 Task: Look for space in Tayabas, Philippines from 6th September, 2023 to 15th September, 2023 for 6 adults in price range Rs.8000 to Rs.12000. Place can be entire place or private room with 6 bedrooms having 6 beds and 6 bathrooms. Property type can be house, flat, guest house. Amenities needed are: wifi, TV, free parkinig on premises, gym, breakfast. Booking option can be shelf check-in. Required host language is English.
Action: Mouse moved to (450, 110)
Screenshot: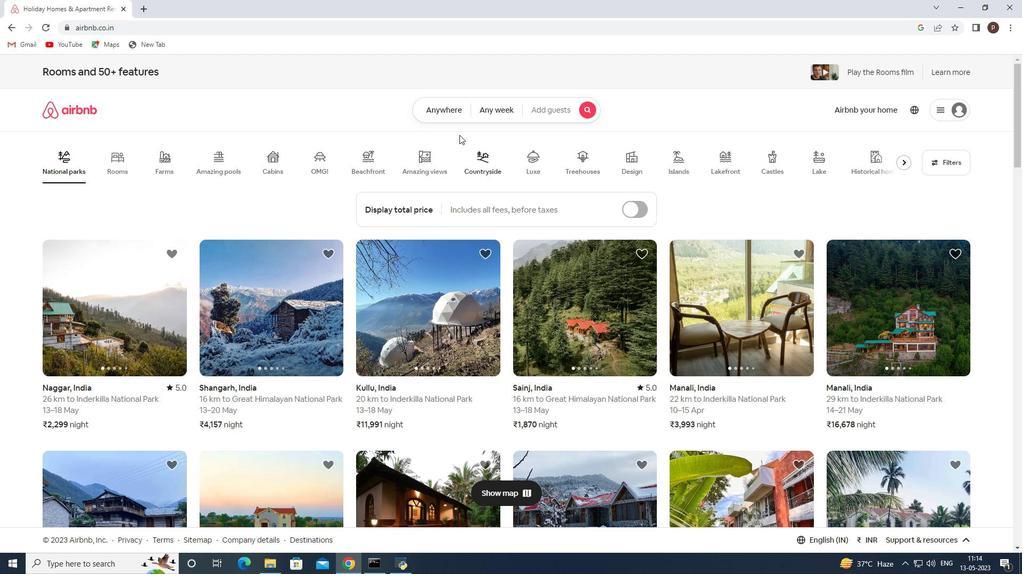 
Action: Mouse pressed left at (450, 110)
Screenshot: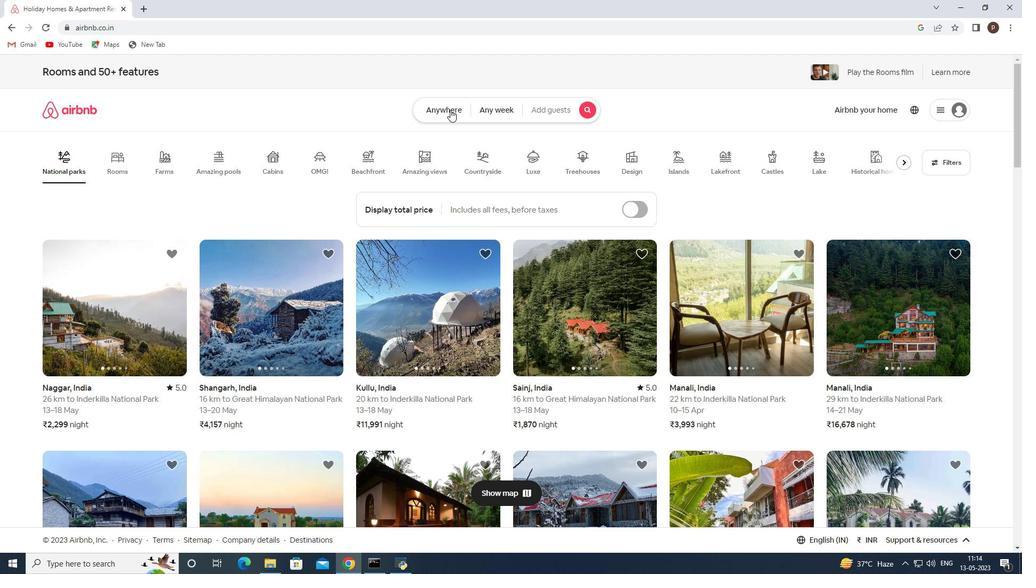 
Action: Mouse moved to (316, 151)
Screenshot: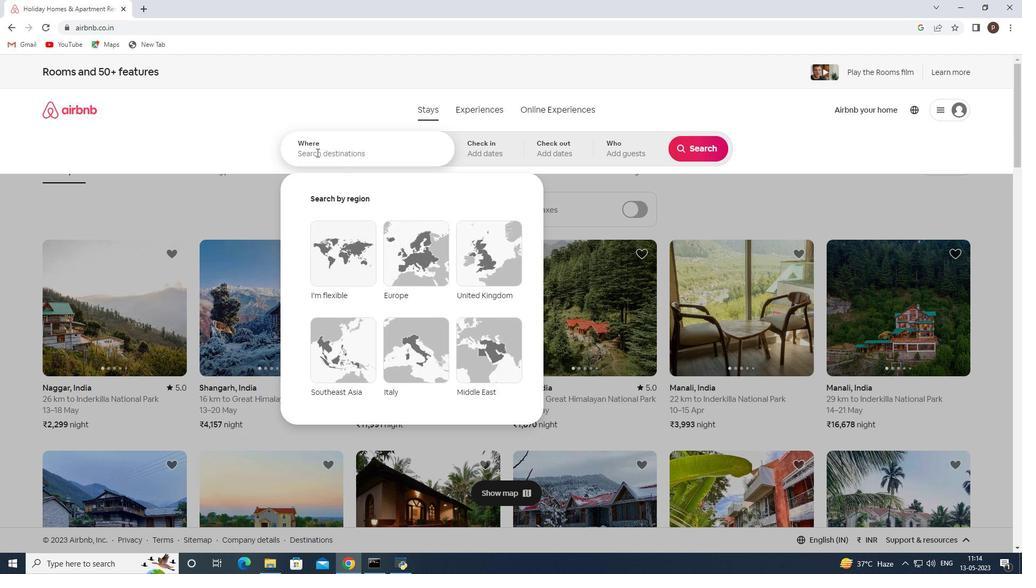 
Action: Mouse pressed left at (316, 151)
Screenshot: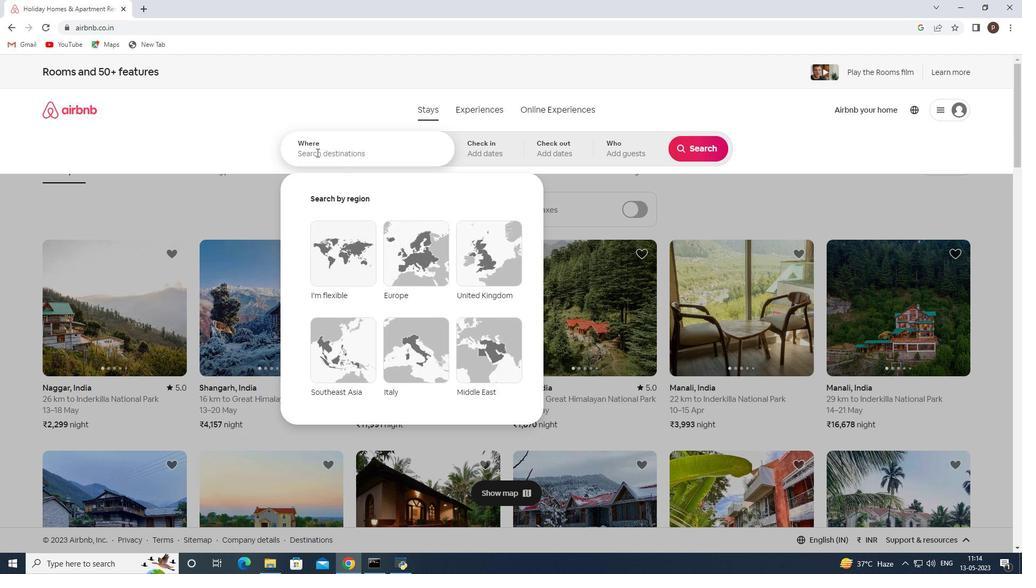 
Action: Key pressed <Key.caps_lock>T<Key.caps_lock>ayabas,<Key.space><Key.caps_lock>P<Key.caps_lock>hilippines<Key.enter>
Screenshot: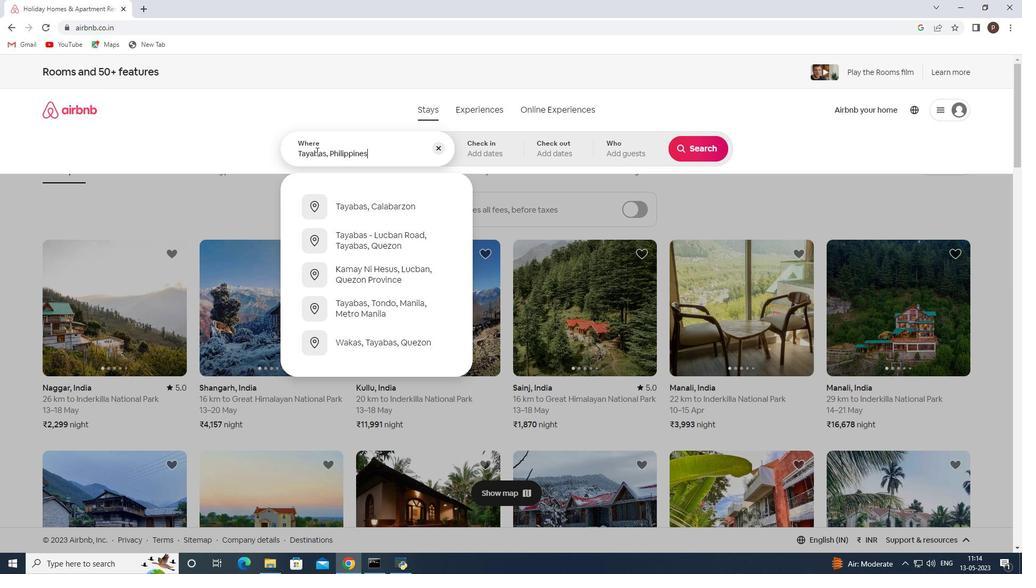 
Action: Mouse moved to (694, 231)
Screenshot: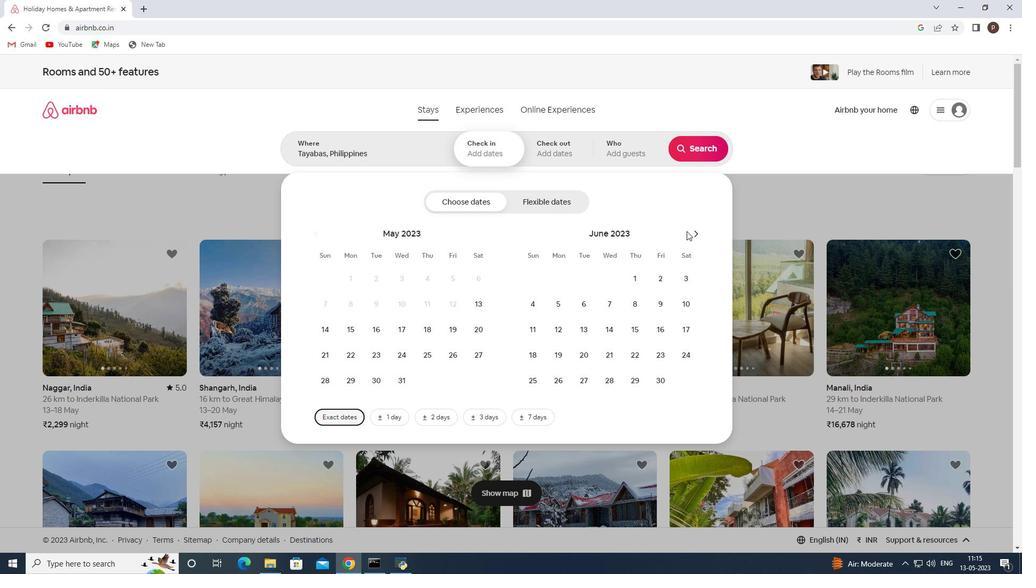 
Action: Mouse pressed left at (694, 231)
Screenshot: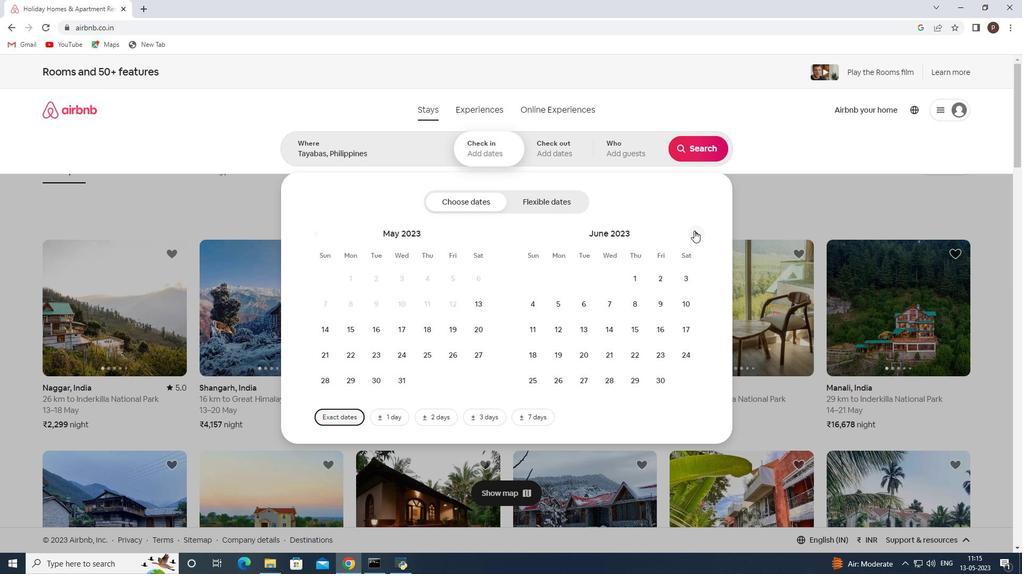 
Action: Mouse pressed left at (694, 231)
Screenshot: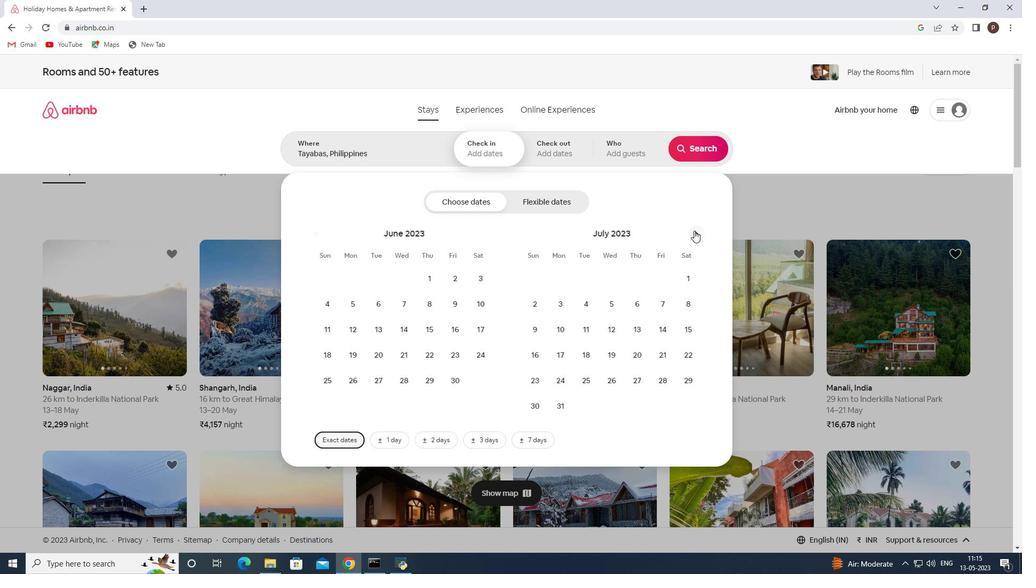 
Action: Mouse pressed left at (694, 231)
Screenshot: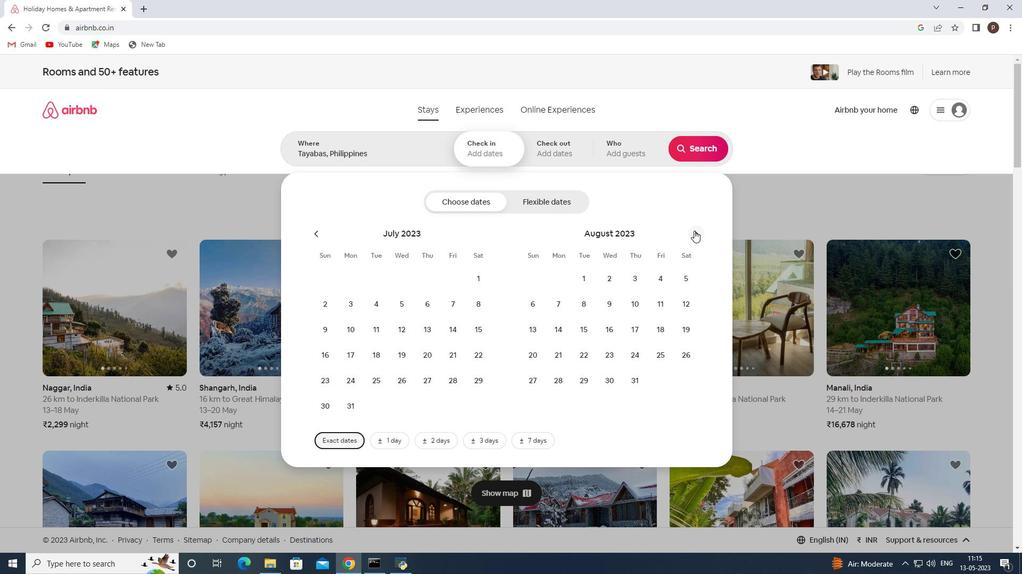 
Action: Mouse moved to (611, 307)
Screenshot: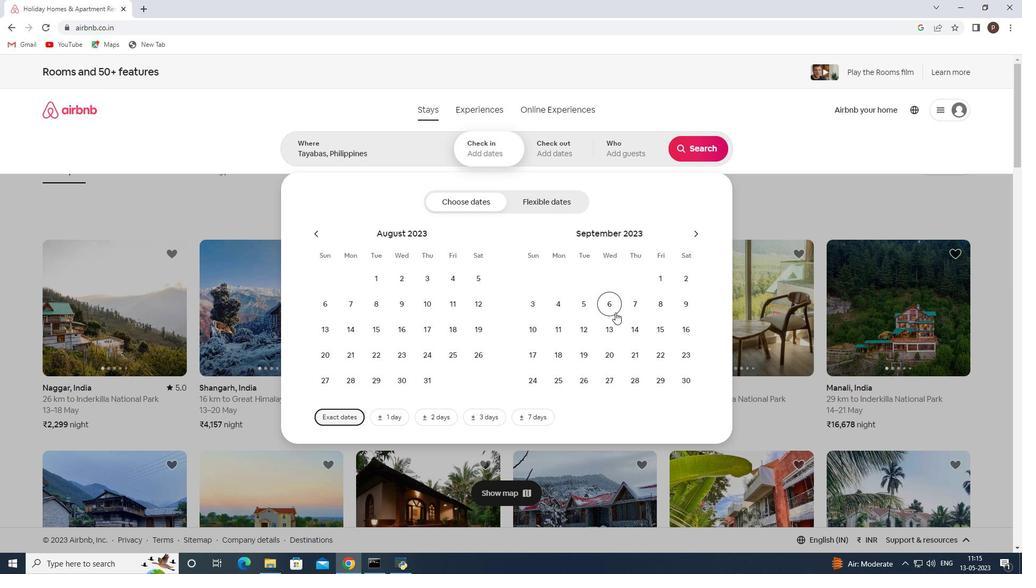 
Action: Mouse pressed left at (611, 307)
Screenshot: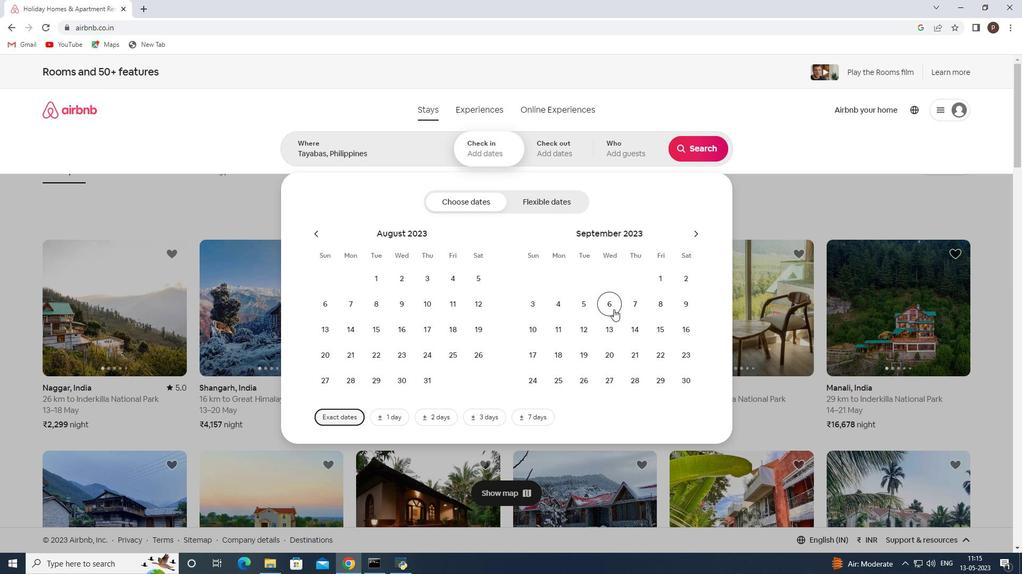 
Action: Mouse moved to (652, 324)
Screenshot: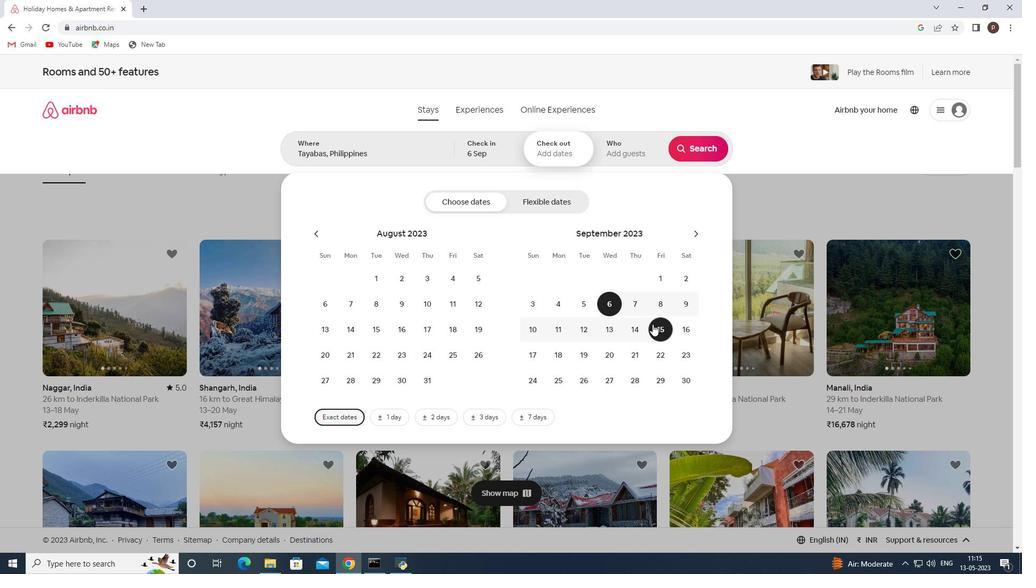 
Action: Mouse pressed left at (652, 324)
Screenshot: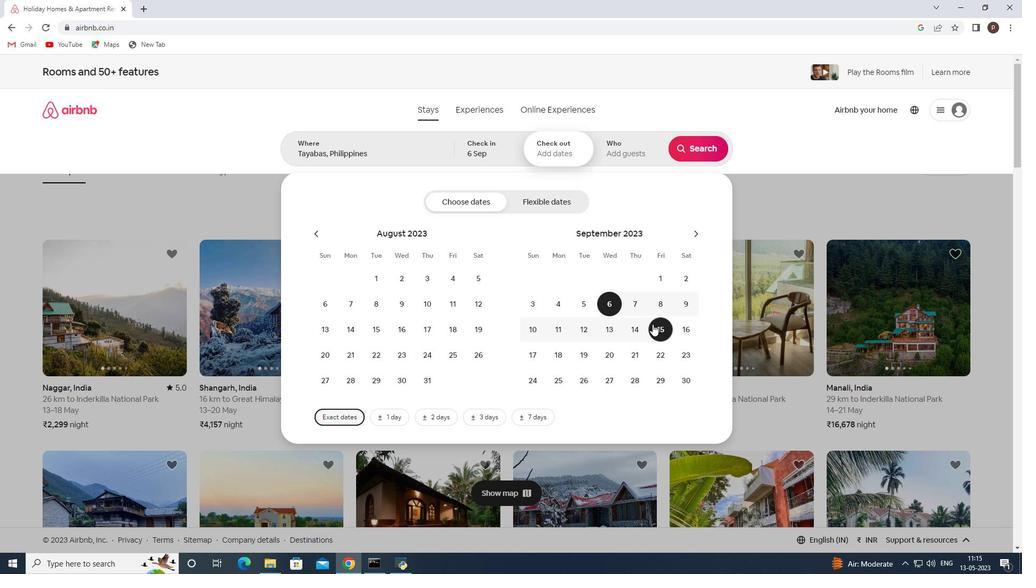 
Action: Mouse moved to (617, 141)
Screenshot: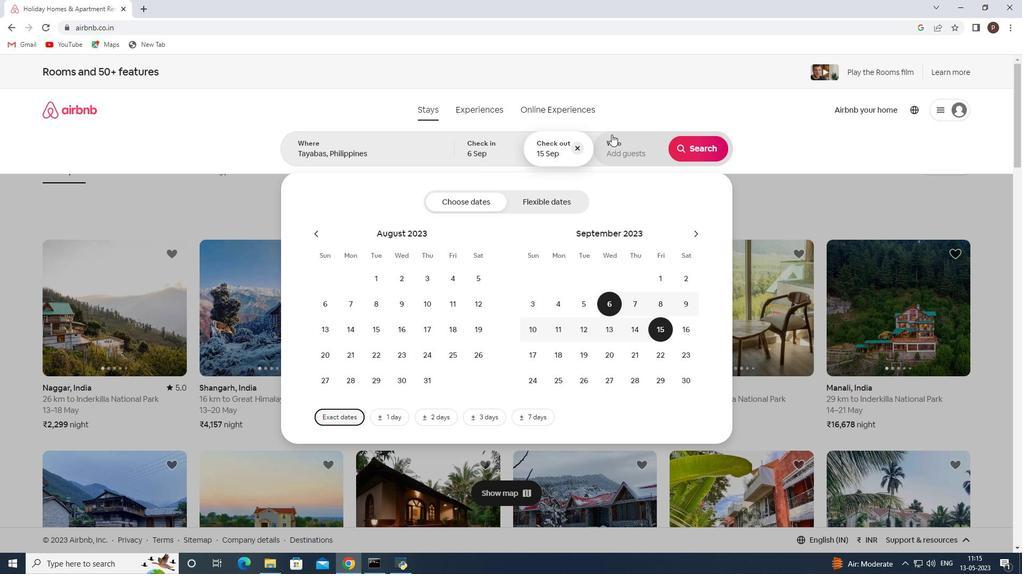 
Action: Mouse pressed left at (617, 141)
Screenshot: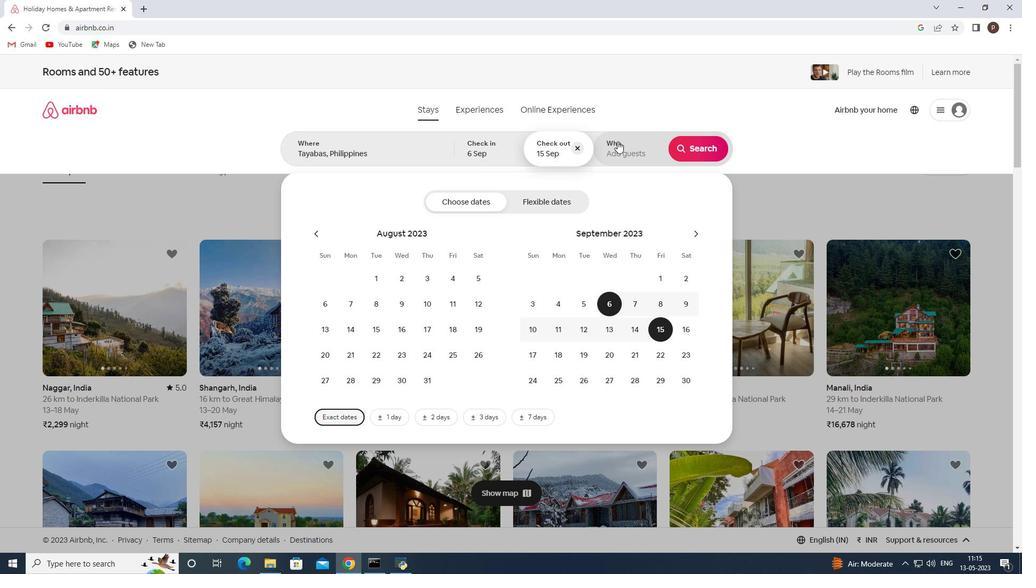 
Action: Mouse moved to (707, 209)
Screenshot: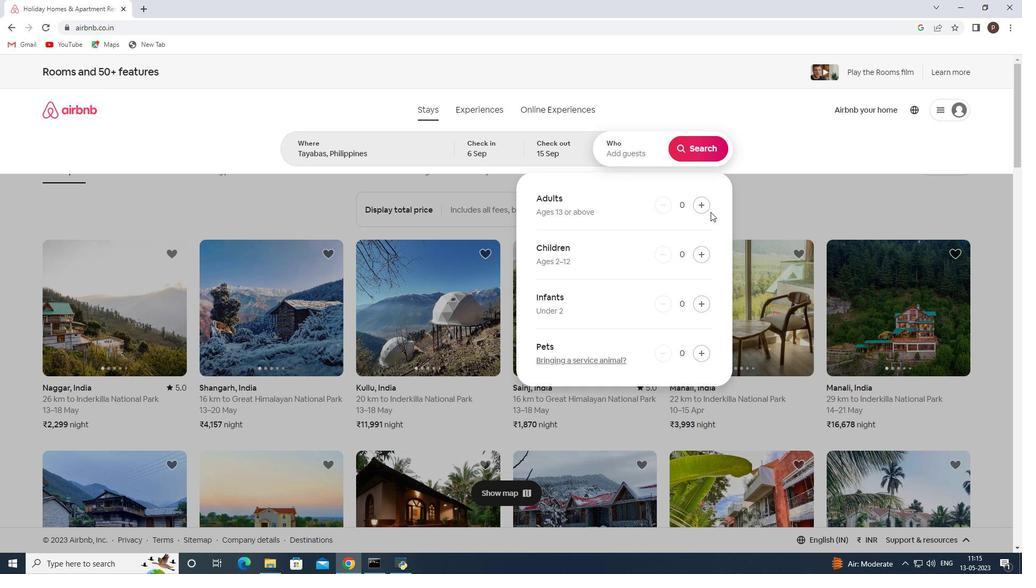 
Action: Mouse pressed left at (707, 209)
Screenshot: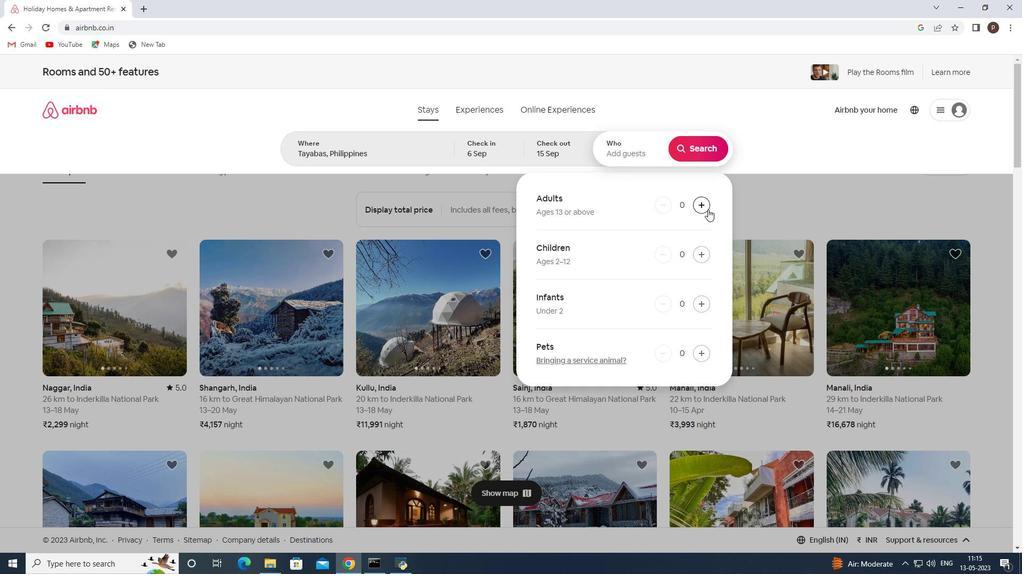 
Action: Mouse pressed left at (707, 209)
Screenshot: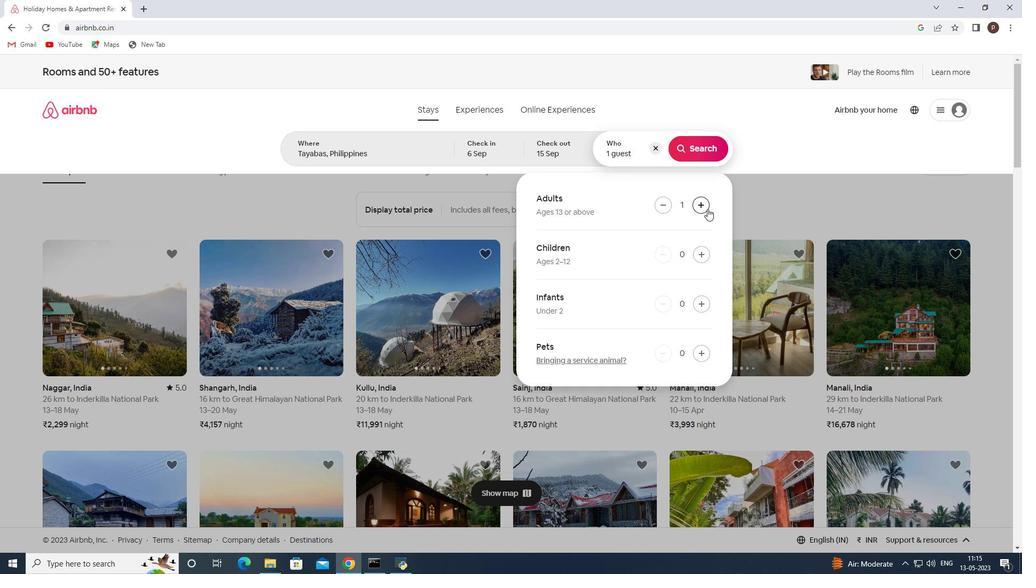 
Action: Mouse pressed left at (707, 209)
Screenshot: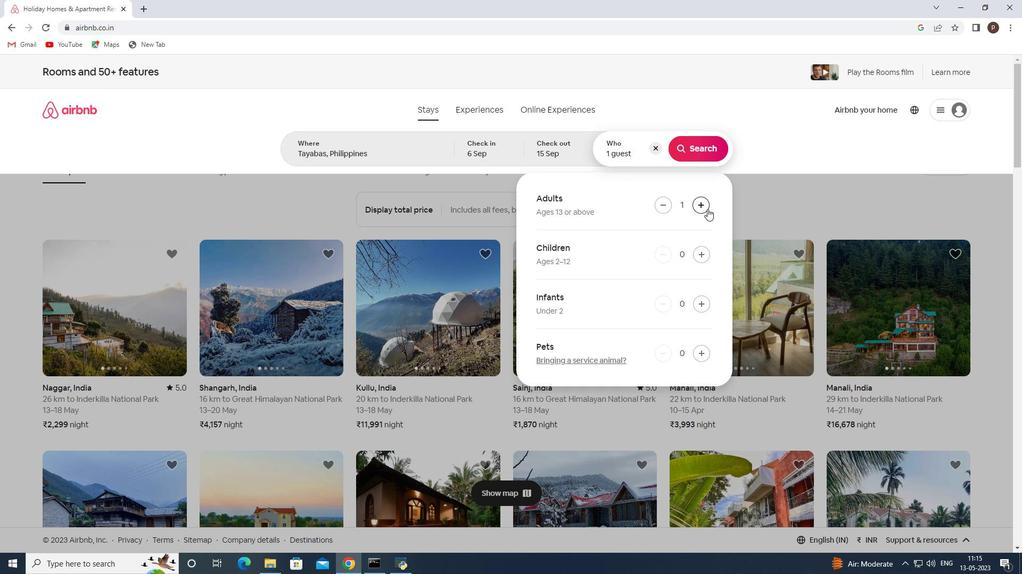 
Action: Mouse pressed left at (707, 209)
Screenshot: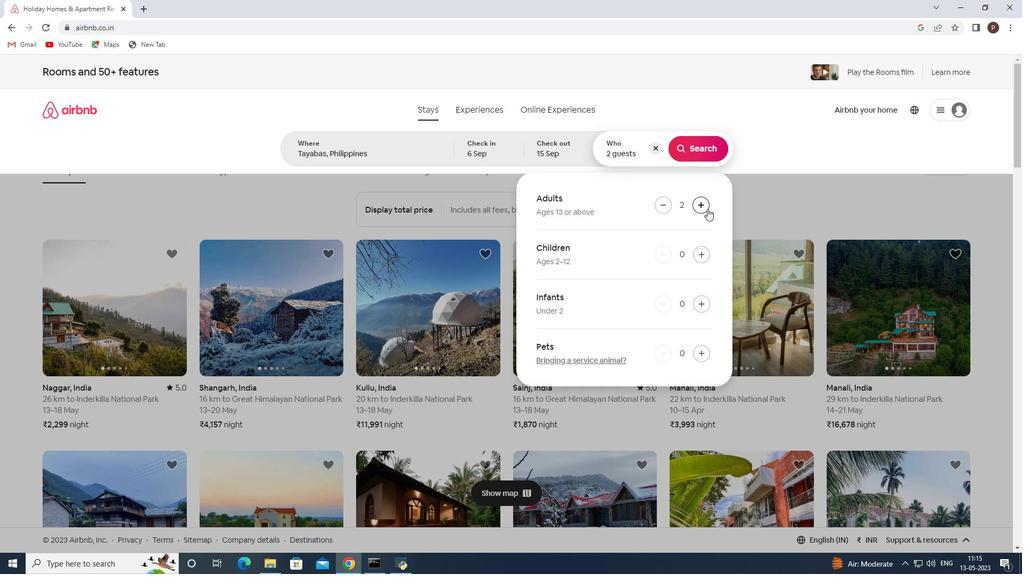 
Action: Mouse pressed left at (707, 209)
Screenshot: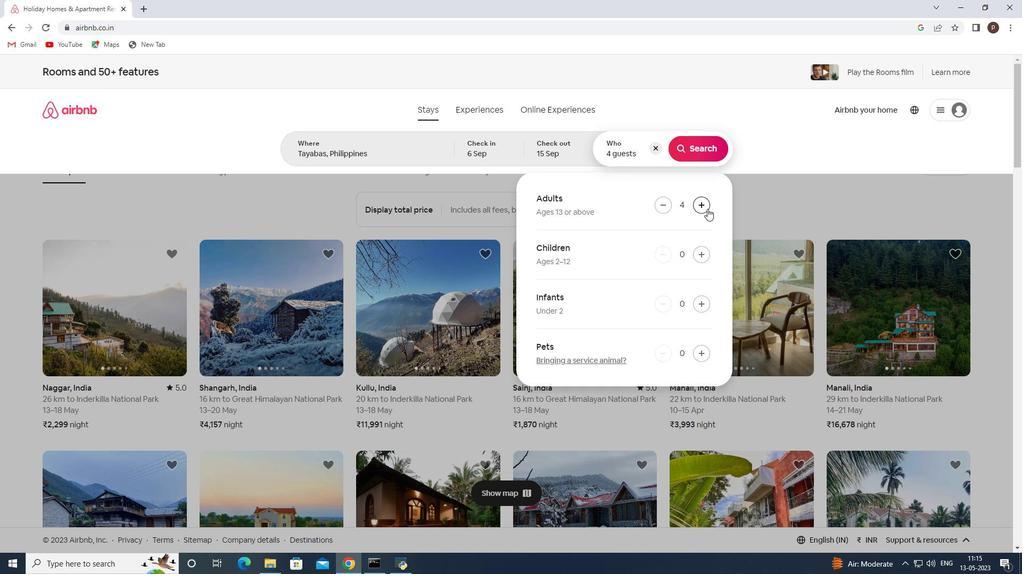 
Action: Mouse pressed left at (707, 209)
Screenshot: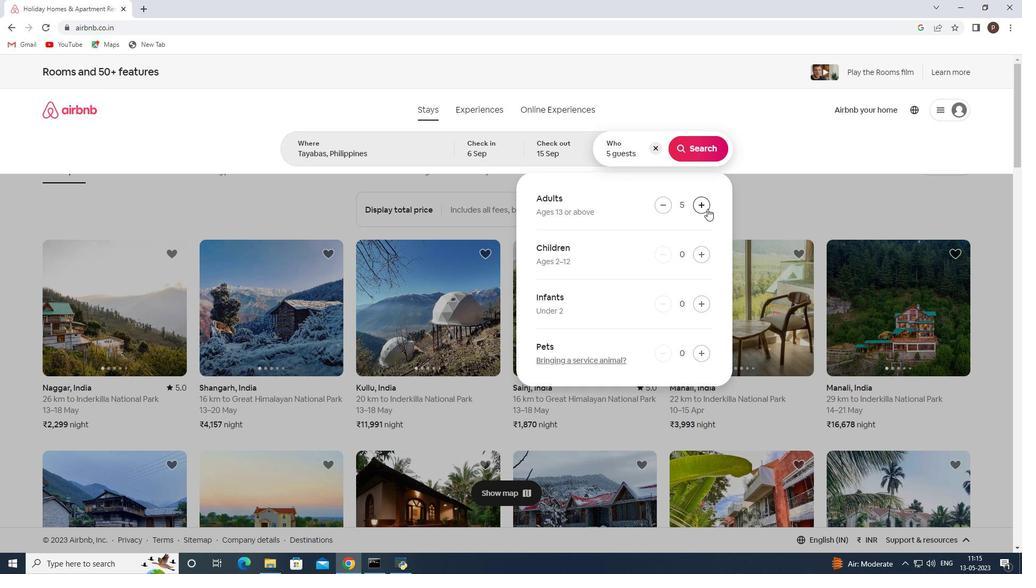 
Action: Mouse moved to (692, 156)
Screenshot: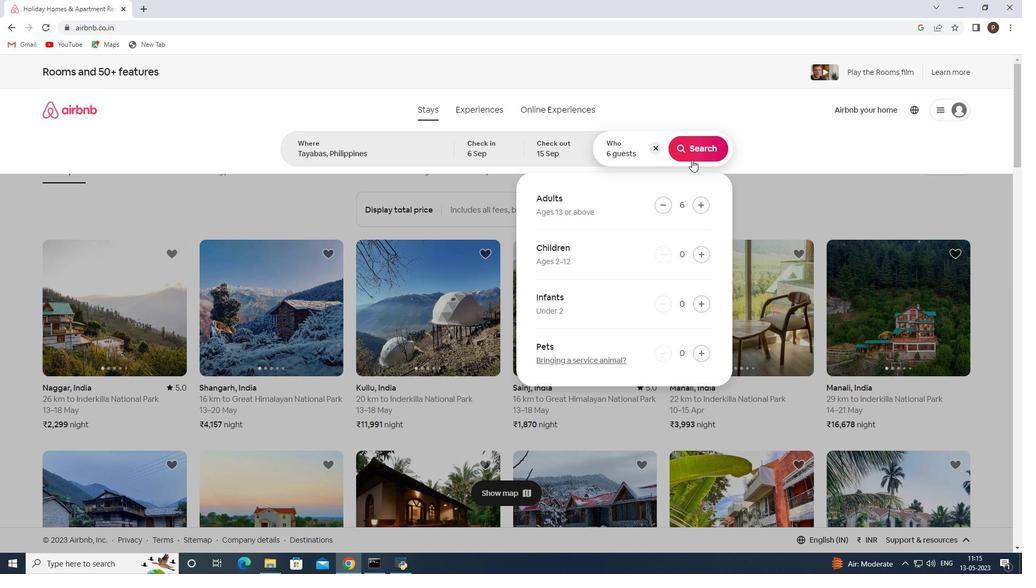 
Action: Mouse pressed left at (692, 156)
Screenshot: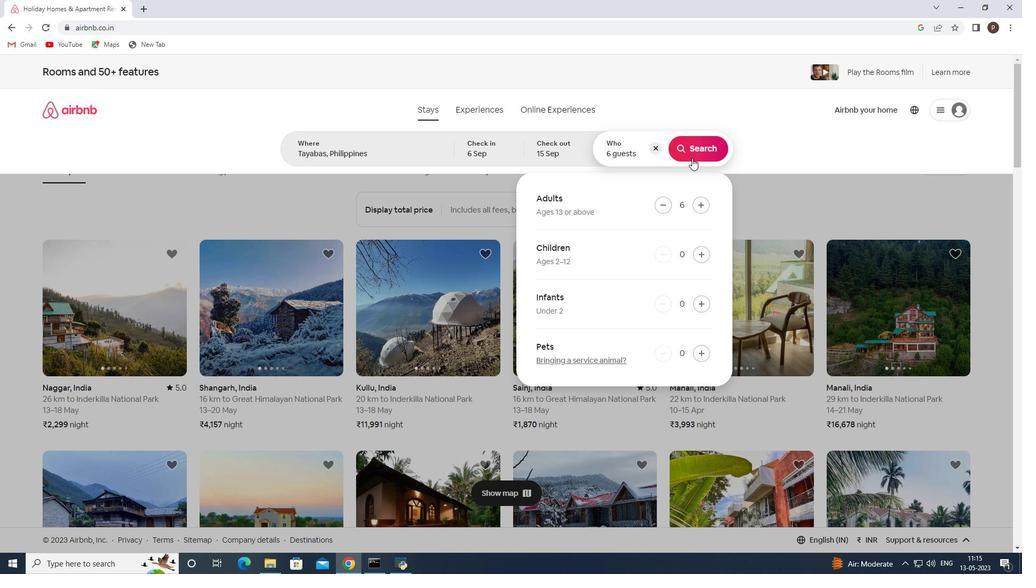 
Action: Mouse moved to (970, 122)
Screenshot: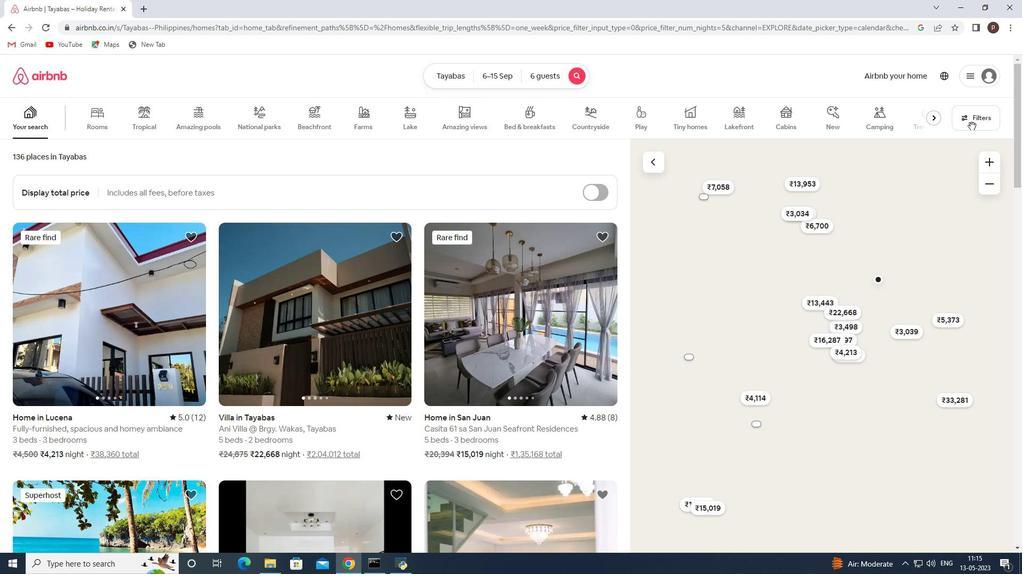 
Action: Mouse pressed left at (970, 122)
Screenshot: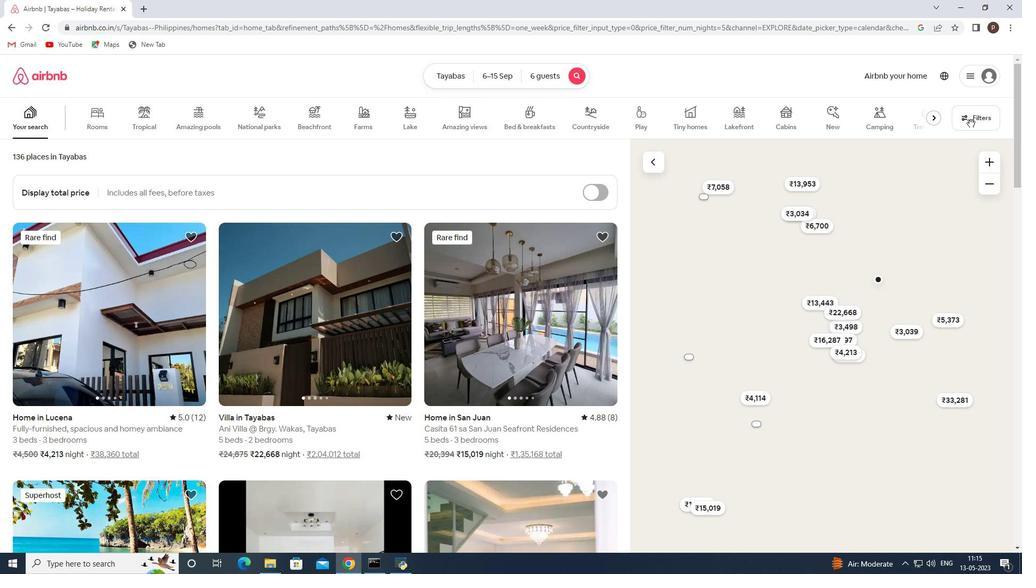 
Action: Mouse moved to (354, 382)
Screenshot: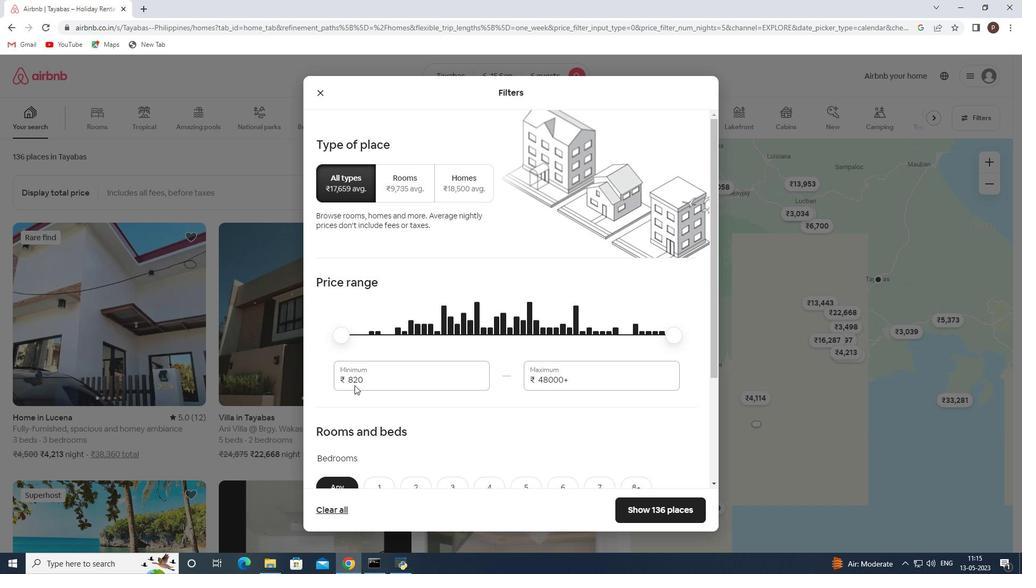 
Action: Mouse pressed left at (354, 382)
Screenshot: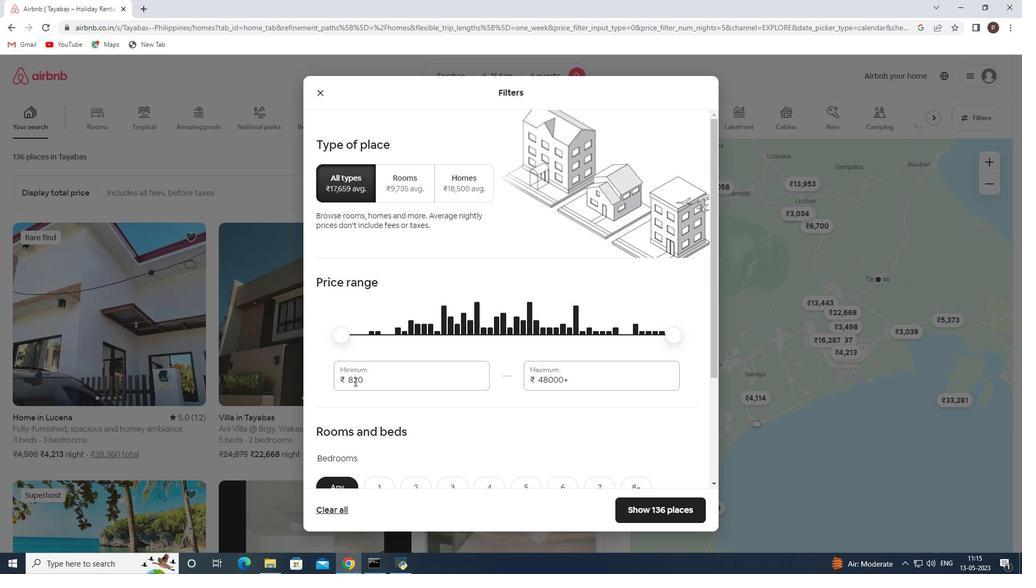 
Action: Mouse pressed left at (354, 382)
Screenshot: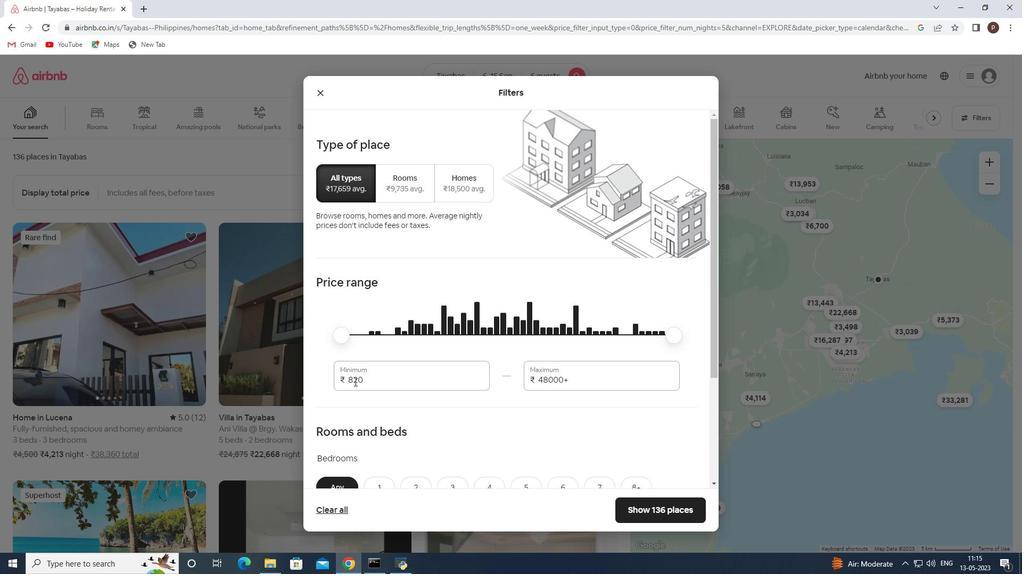 
Action: Key pressed 8000<Key.tab>12000
Screenshot: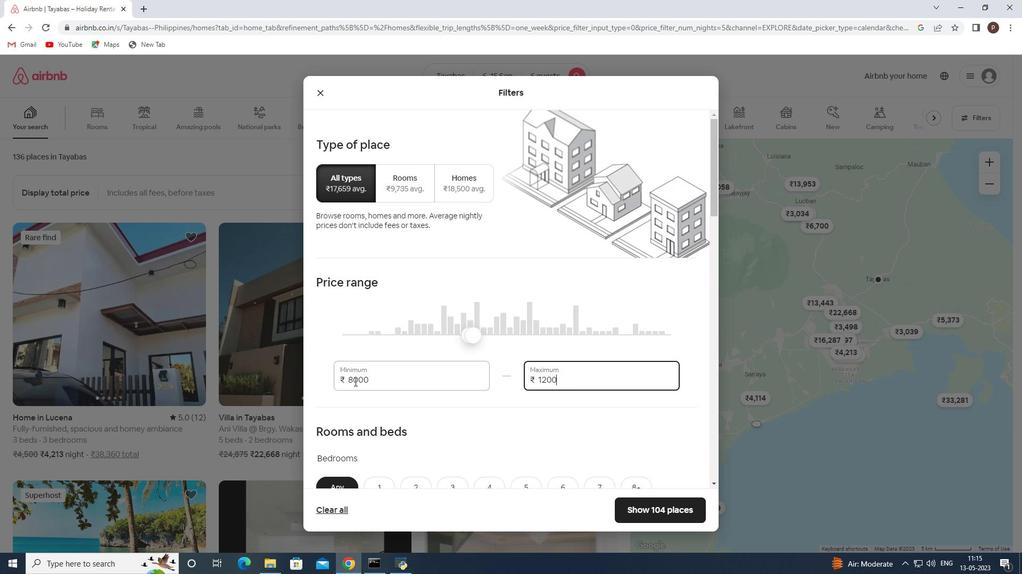 
Action: Mouse scrolled (354, 381) with delta (0, 0)
Screenshot: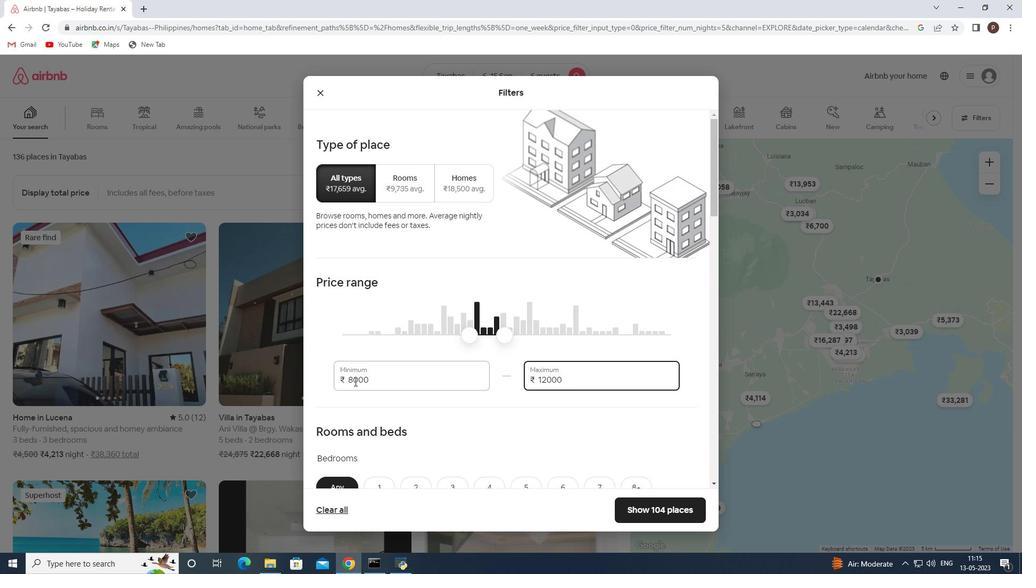 
Action: Mouse moved to (389, 362)
Screenshot: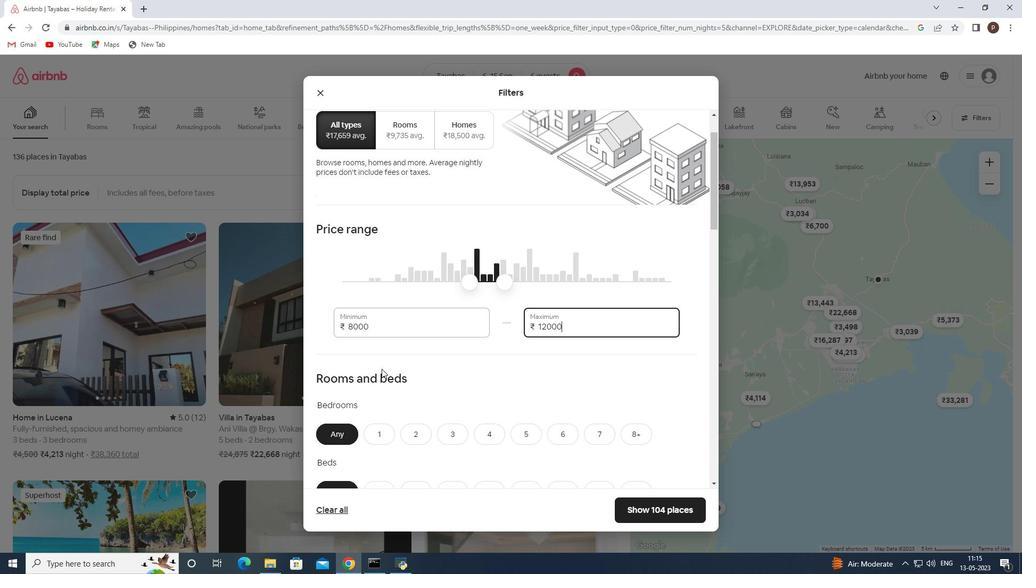 
Action: Mouse scrolled (389, 361) with delta (0, 0)
Screenshot: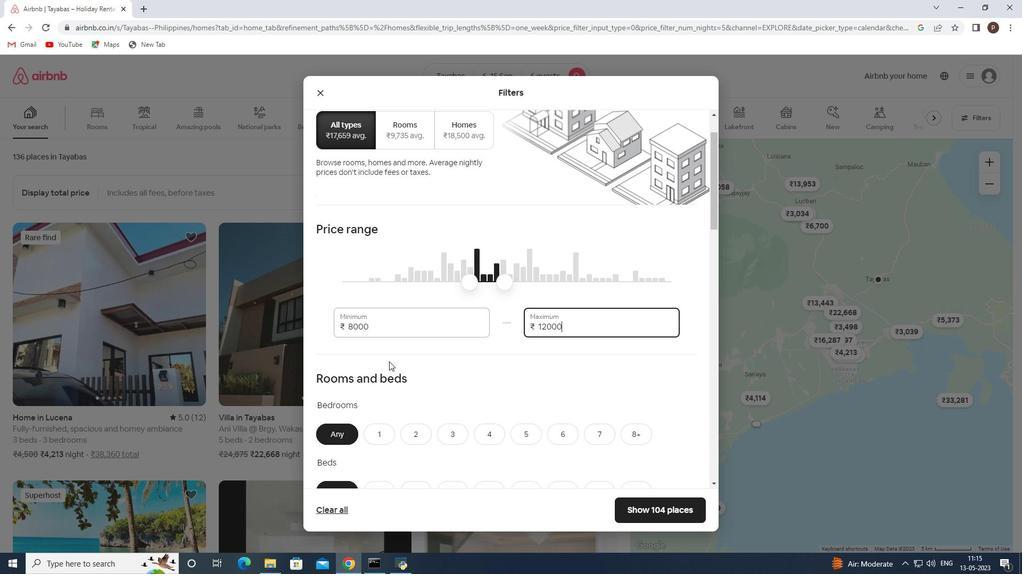 
Action: Mouse scrolled (389, 361) with delta (0, 0)
Screenshot: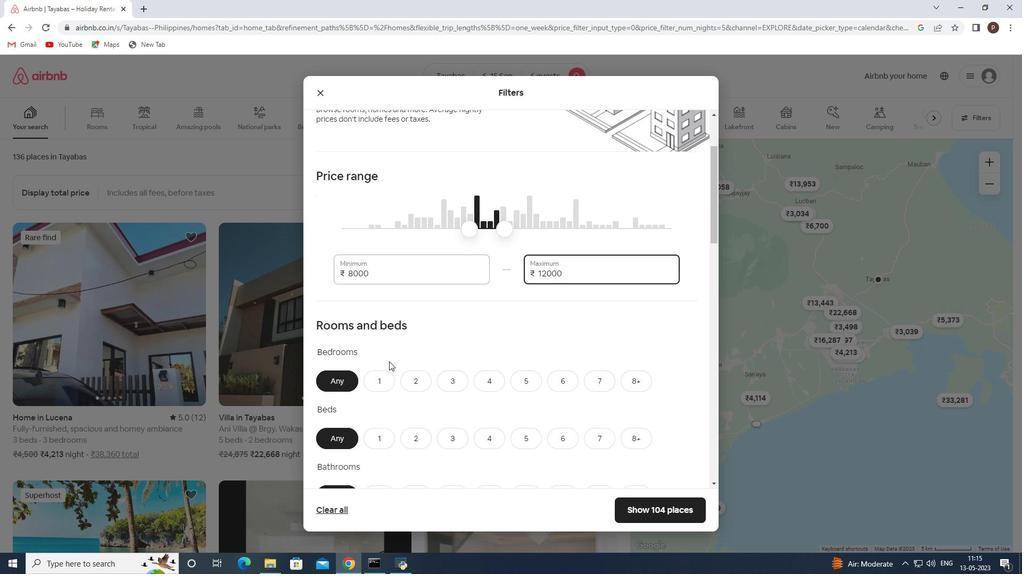 
Action: Mouse moved to (573, 329)
Screenshot: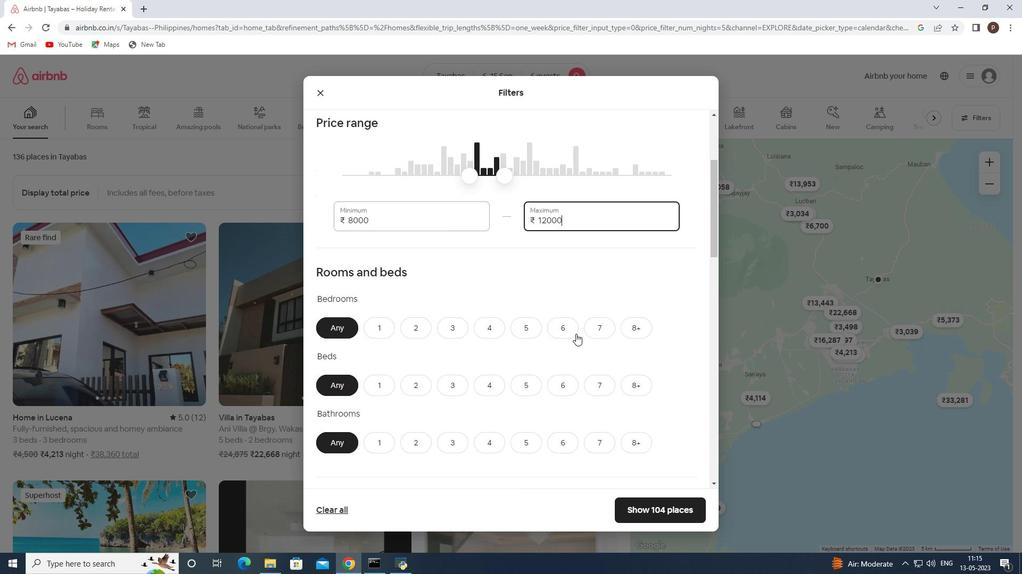 
Action: Mouse pressed left at (573, 329)
Screenshot: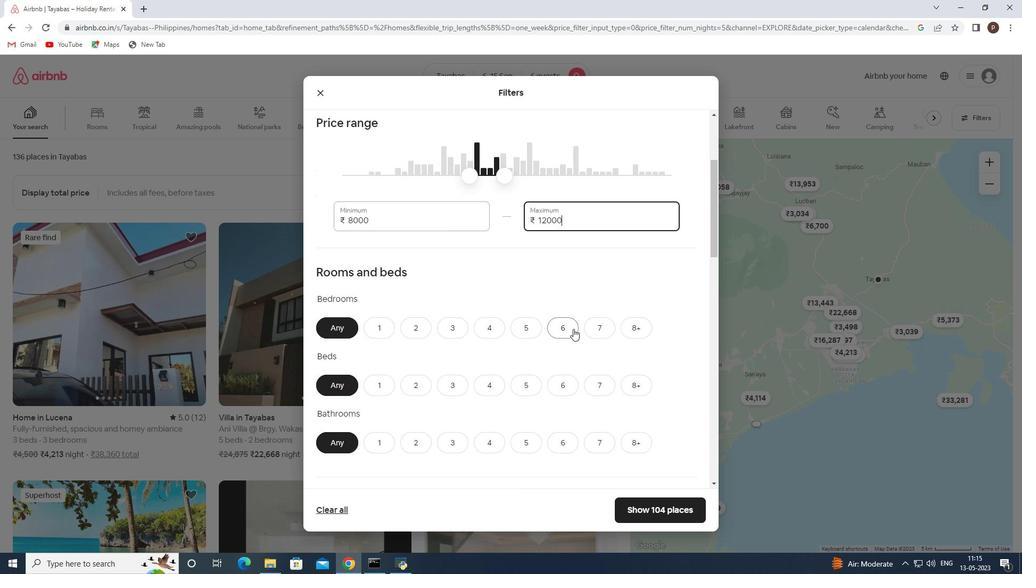 
Action: Mouse moved to (565, 383)
Screenshot: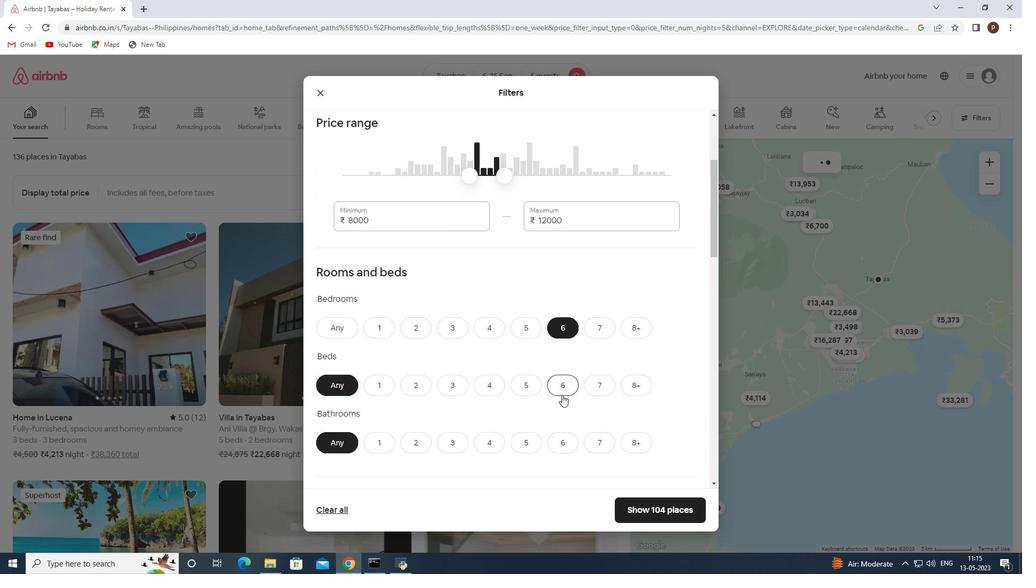 
Action: Mouse pressed left at (565, 383)
Screenshot: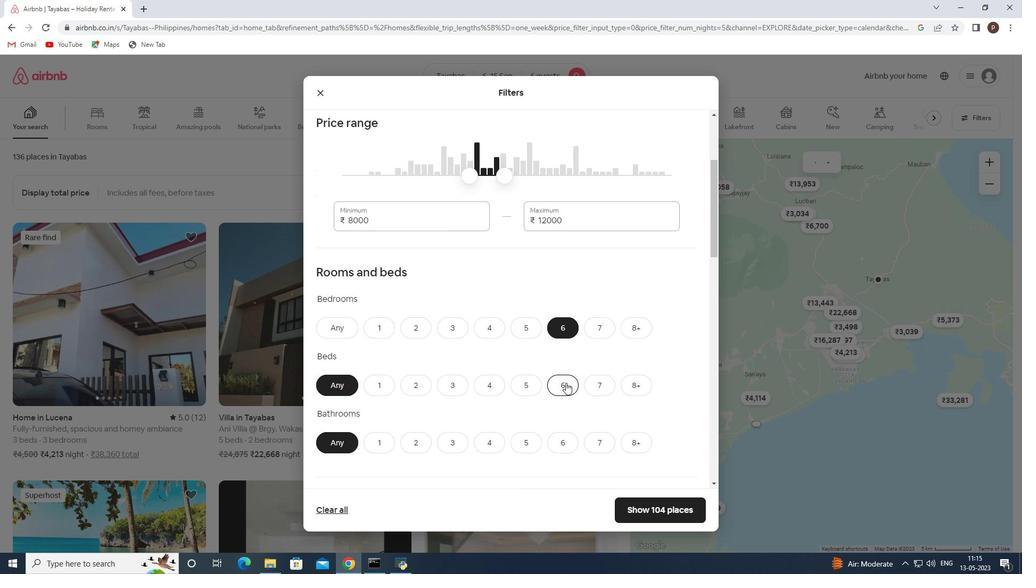 
Action: Mouse moved to (565, 438)
Screenshot: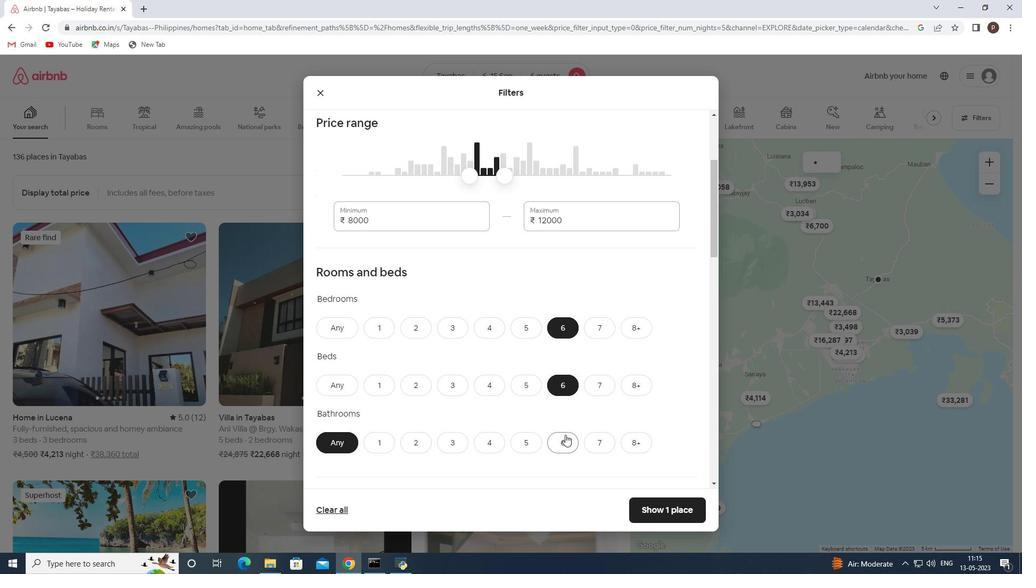 
Action: Mouse pressed left at (565, 438)
Screenshot: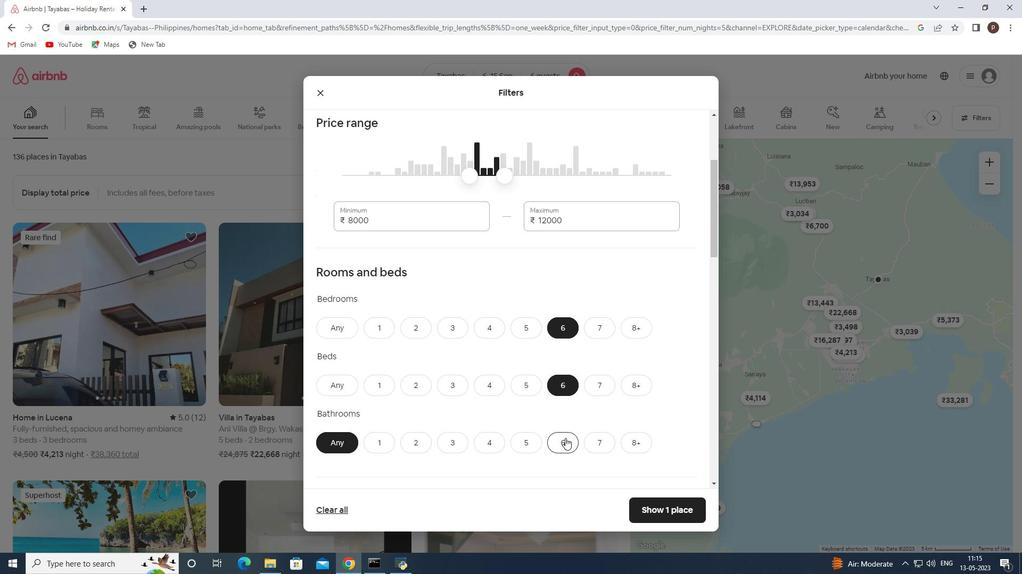 
Action: Mouse moved to (515, 408)
Screenshot: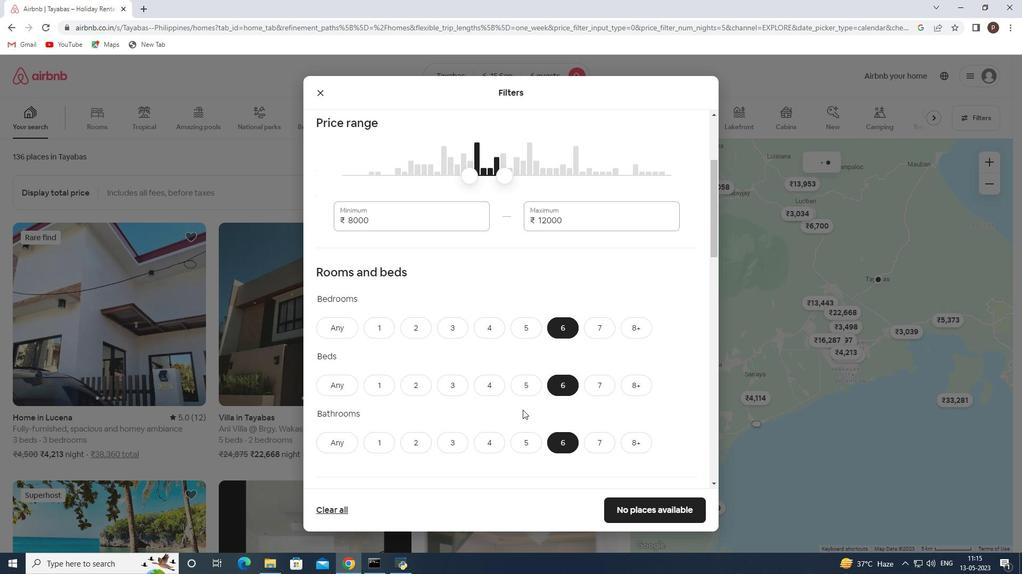 
Action: Mouse scrolled (515, 407) with delta (0, 0)
Screenshot: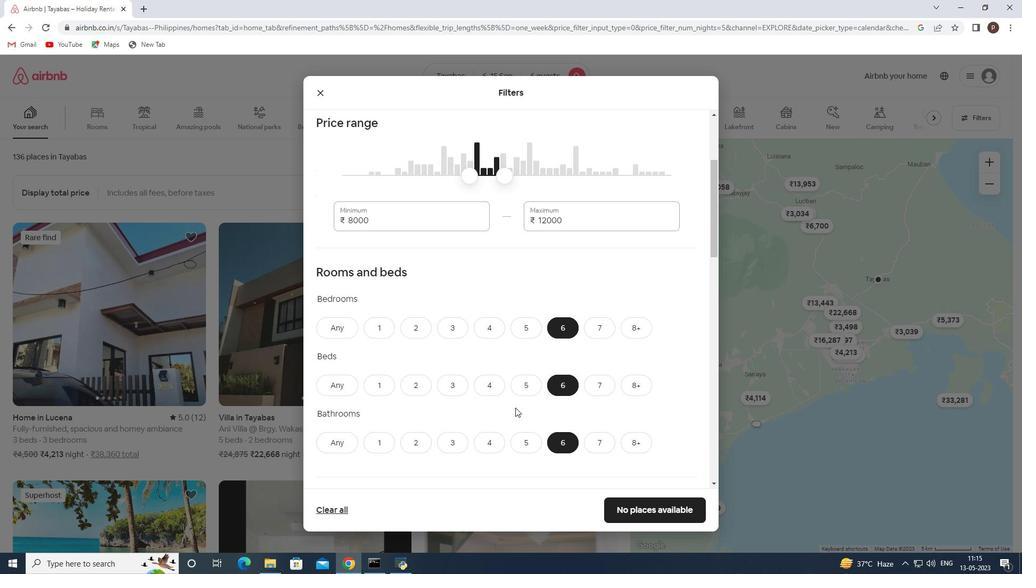 
Action: Mouse moved to (500, 401)
Screenshot: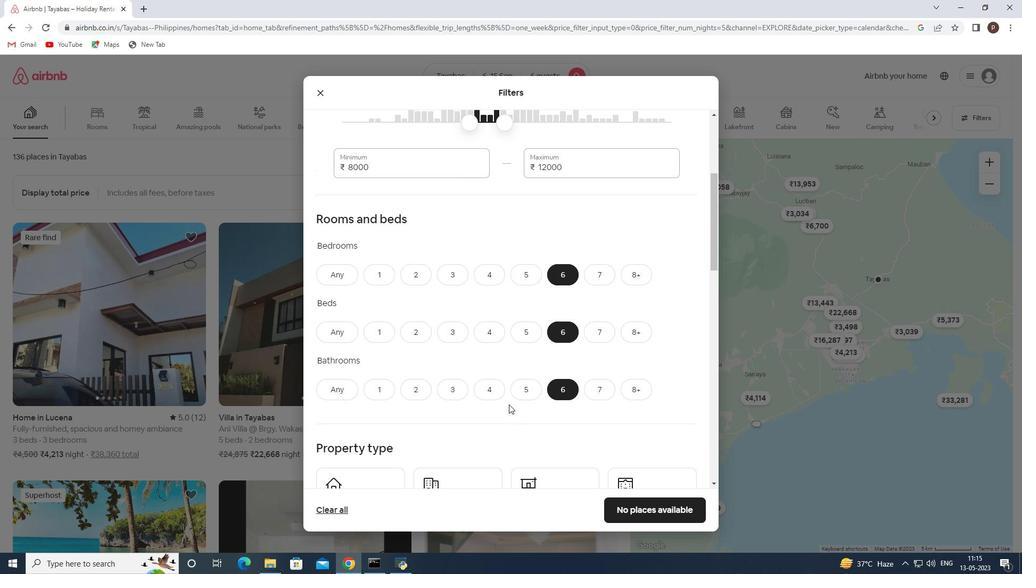 
Action: Mouse scrolled (500, 401) with delta (0, 0)
Screenshot: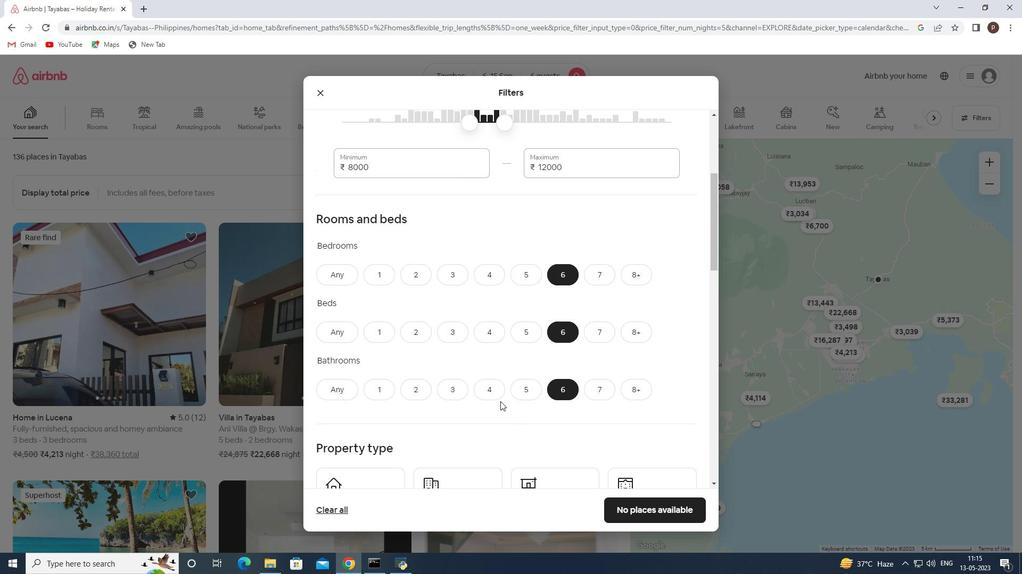 
Action: Mouse scrolled (500, 401) with delta (0, 0)
Screenshot: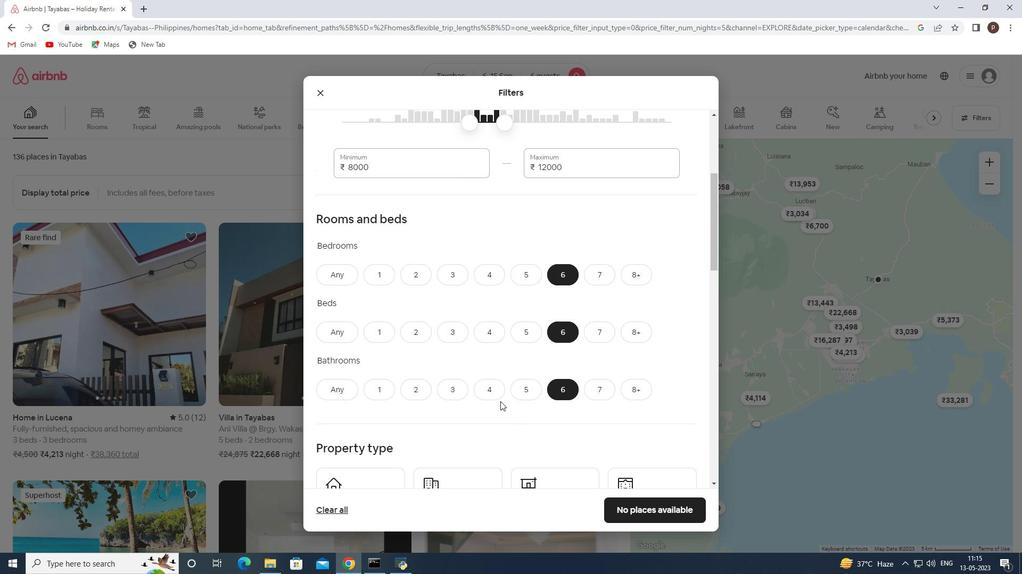 
Action: Mouse scrolled (500, 401) with delta (0, 0)
Screenshot: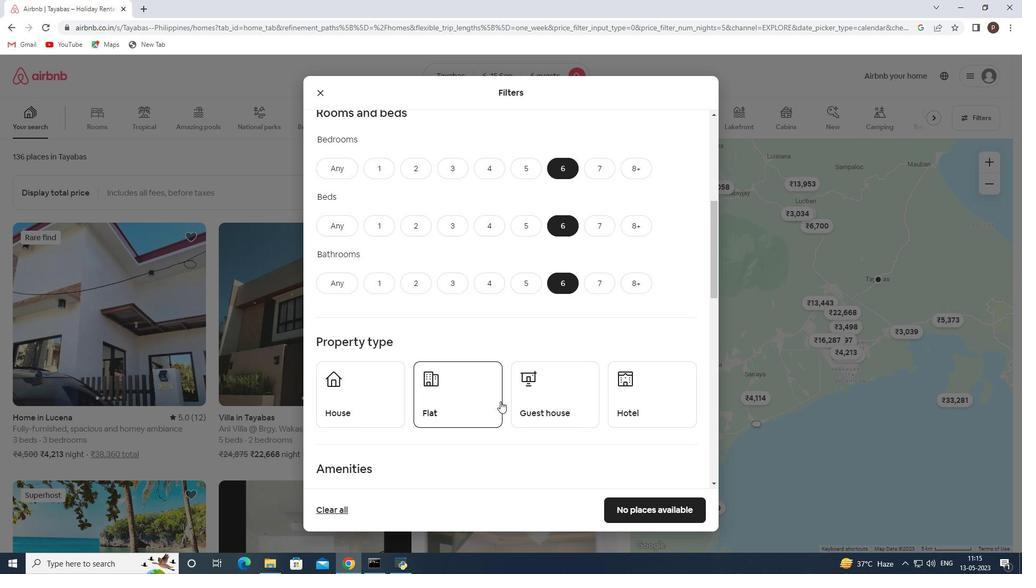 
Action: Mouse moved to (398, 346)
Screenshot: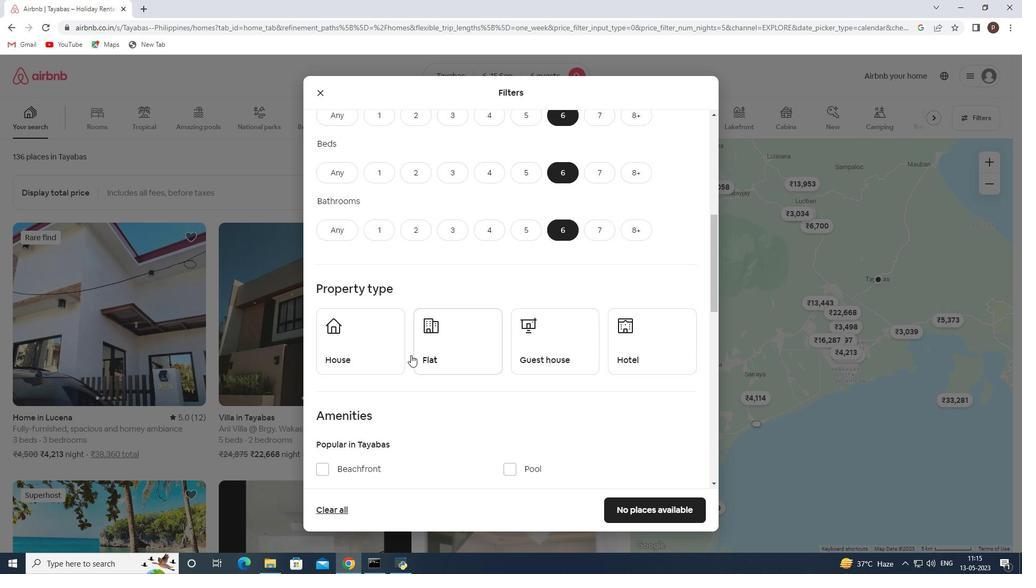
Action: Mouse pressed left at (398, 346)
Screenshot: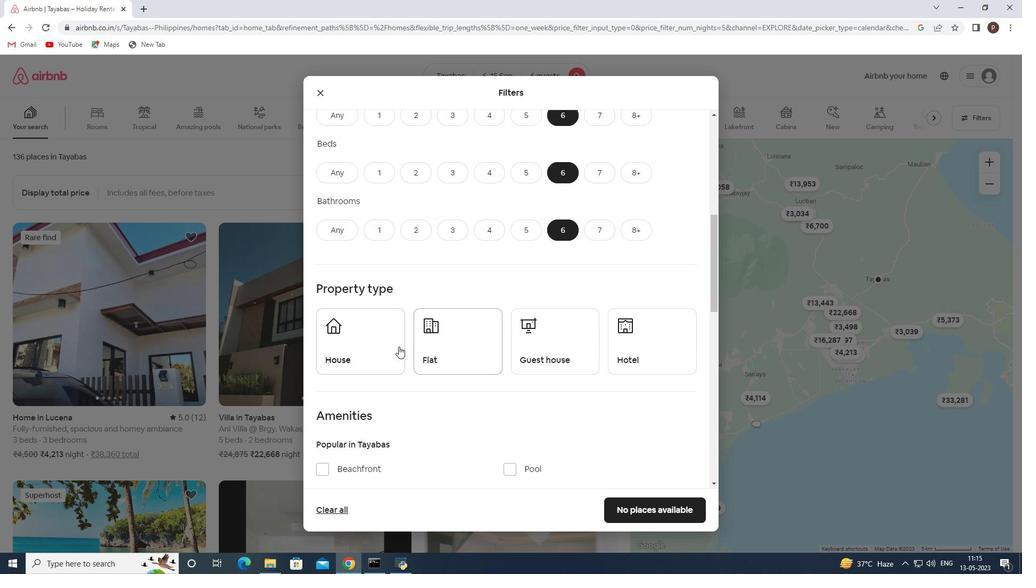 
Action: Mouse moved to (454, 350)
Screenshot: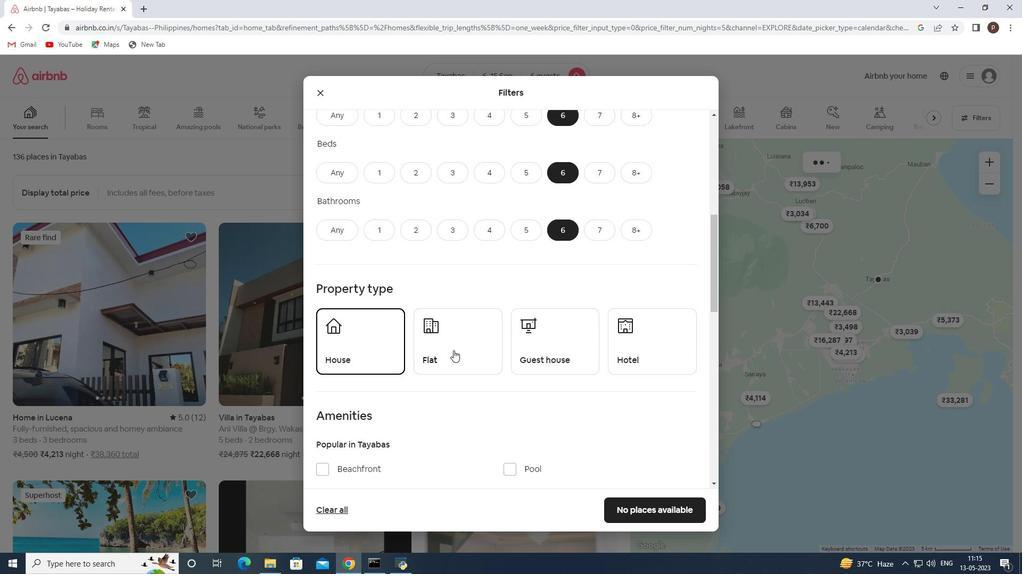 
Action: Mouse pressed left at (454, 350)
Screenshot: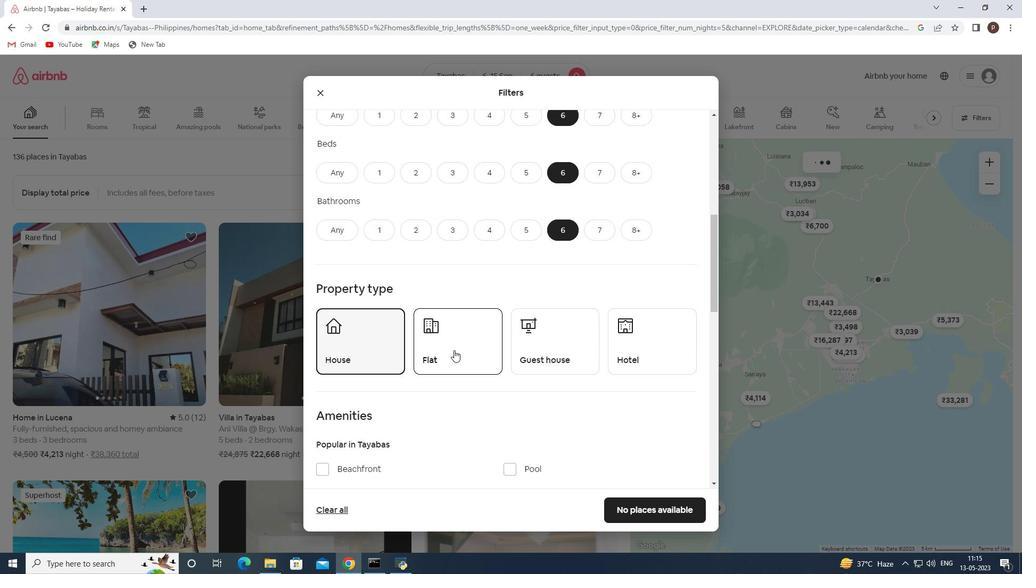 
Action: Mouse moved to (528, 355)
Screenshot: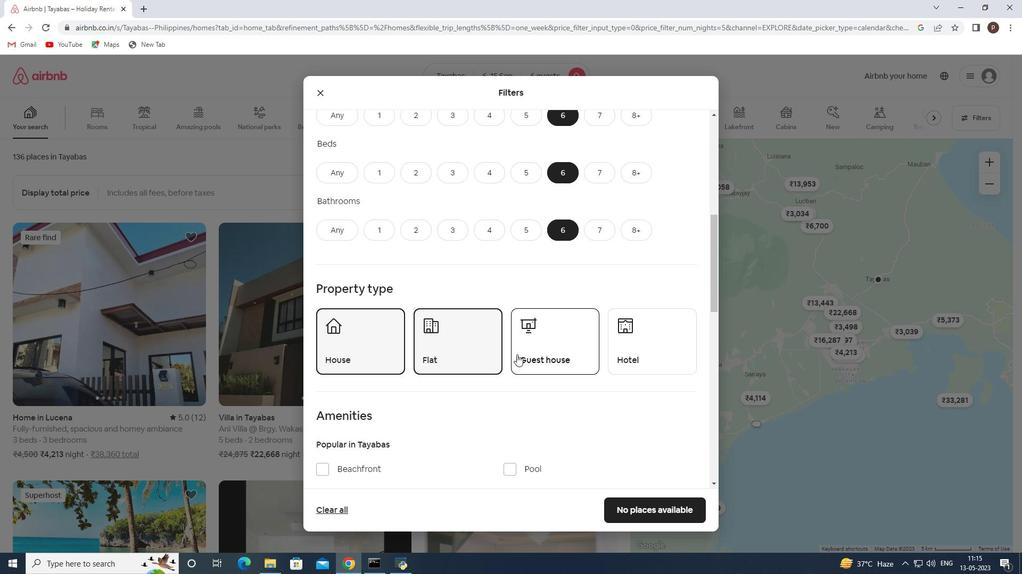 
Action: Mouse pressed left at (528, 355)
Screenshot: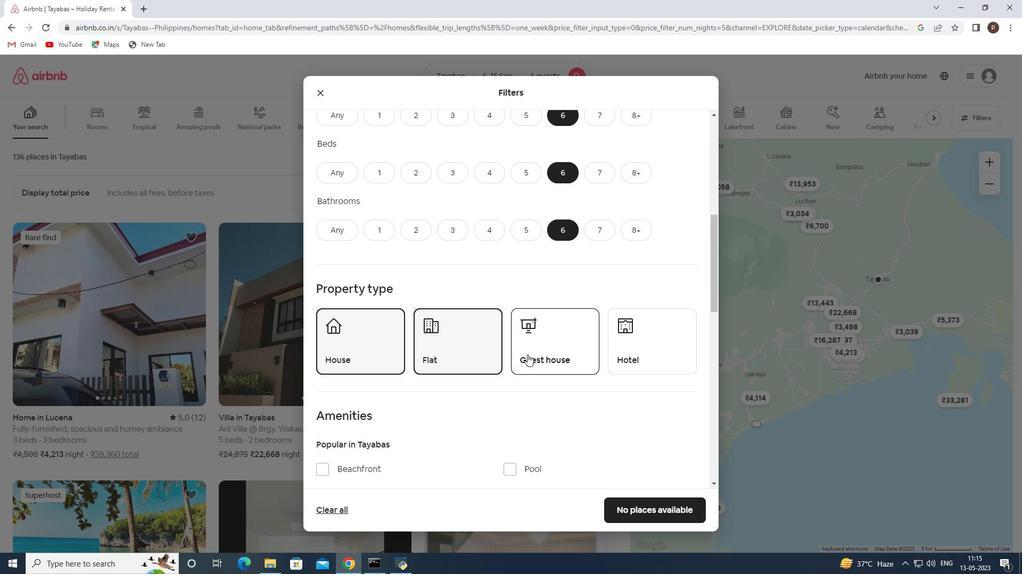 
Action: Mouse moved to (481, 401)
Screenshot: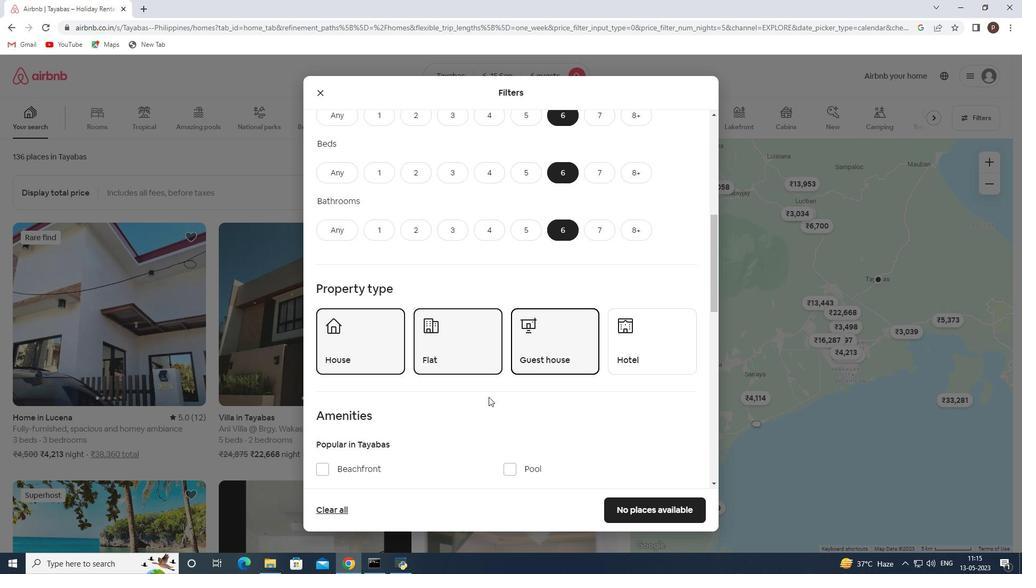 
Action: Mouse scrolled (481, 400) with delta (0, 0)
Screenshot: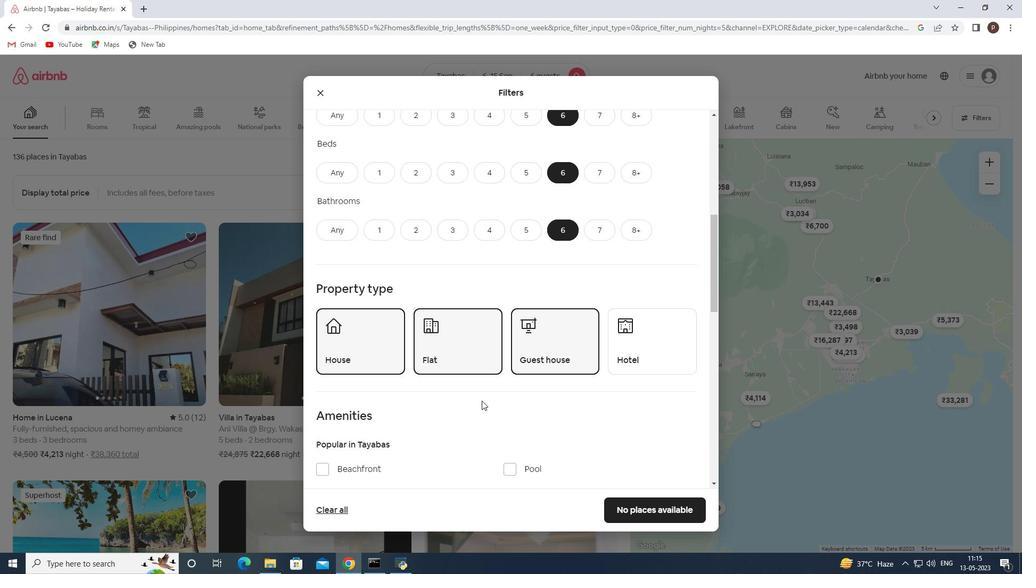 
Action: Mouse scrolled (481, 400) with delta (0, 0)
Screenshot: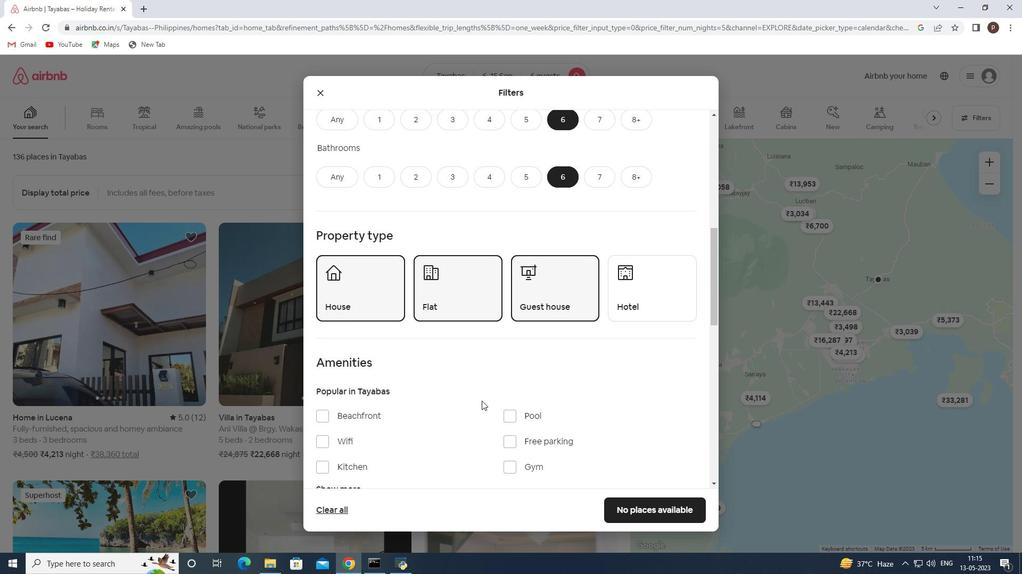 
Action: Mouse scrolled (481, 400) with delta (0, 0)
Screenshot: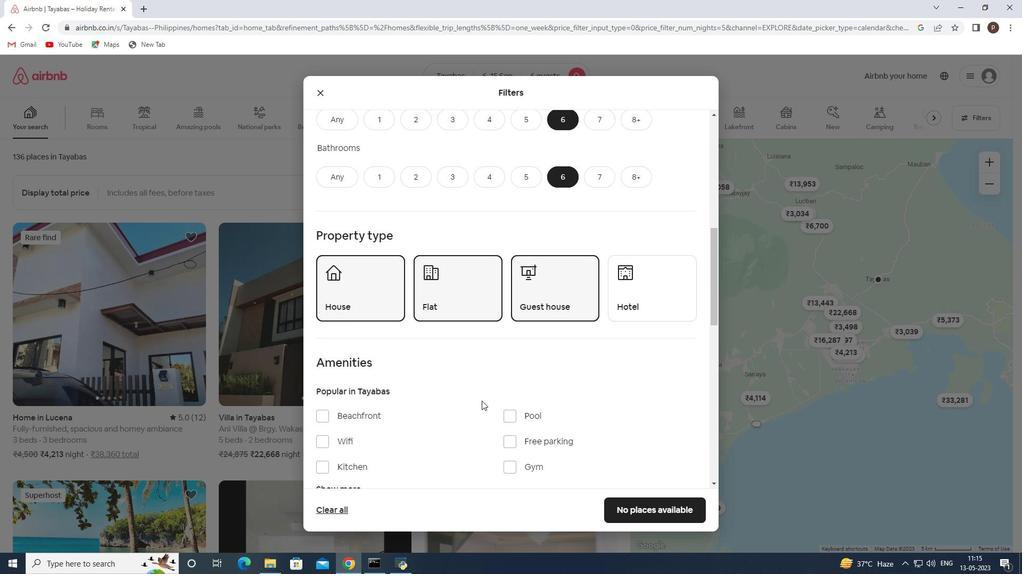 
Action: Mouse moved to (329, 332)
Screenshot: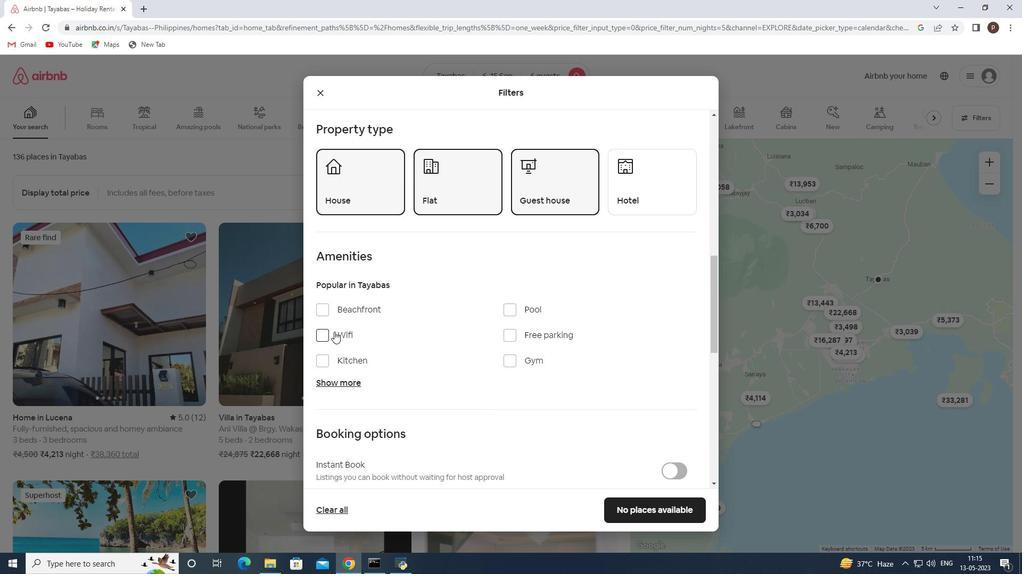 
Action: Mouse pressed left at (329, 332)
Screenshot: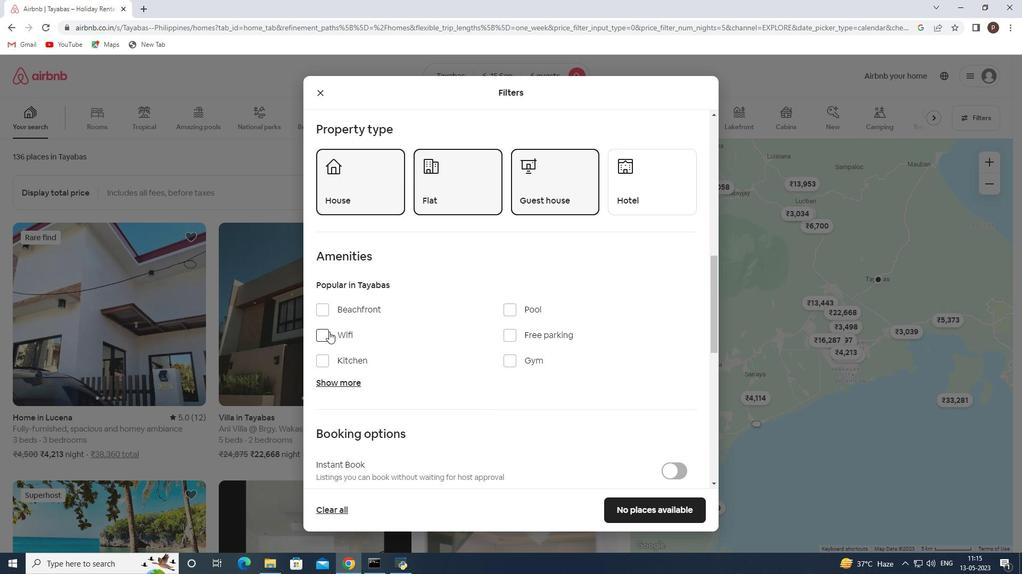 
Action: Mouse moved to (506, 332)
Screenshot: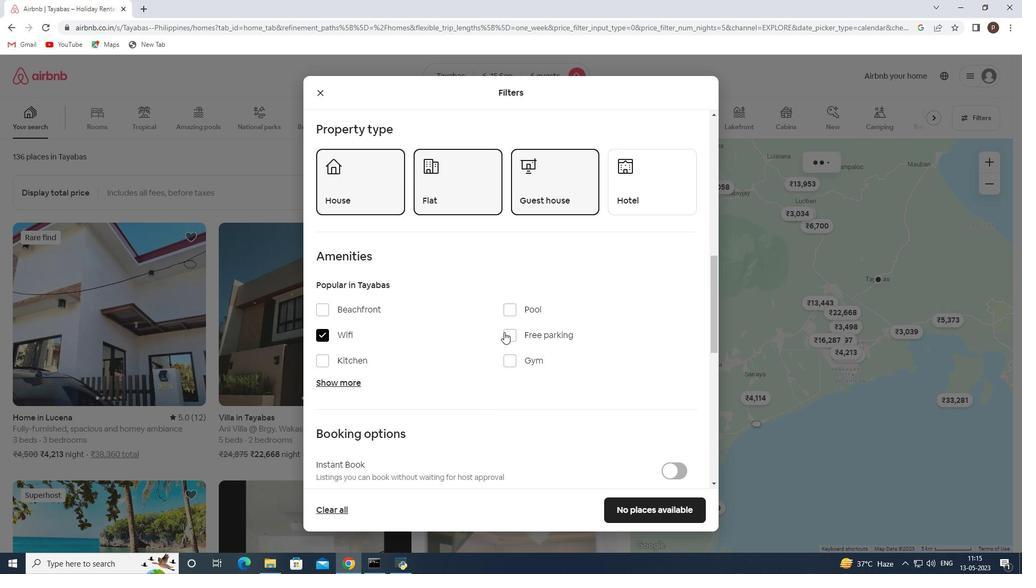 
Action: Mouse pressed left at (506, 332)
Screenshot: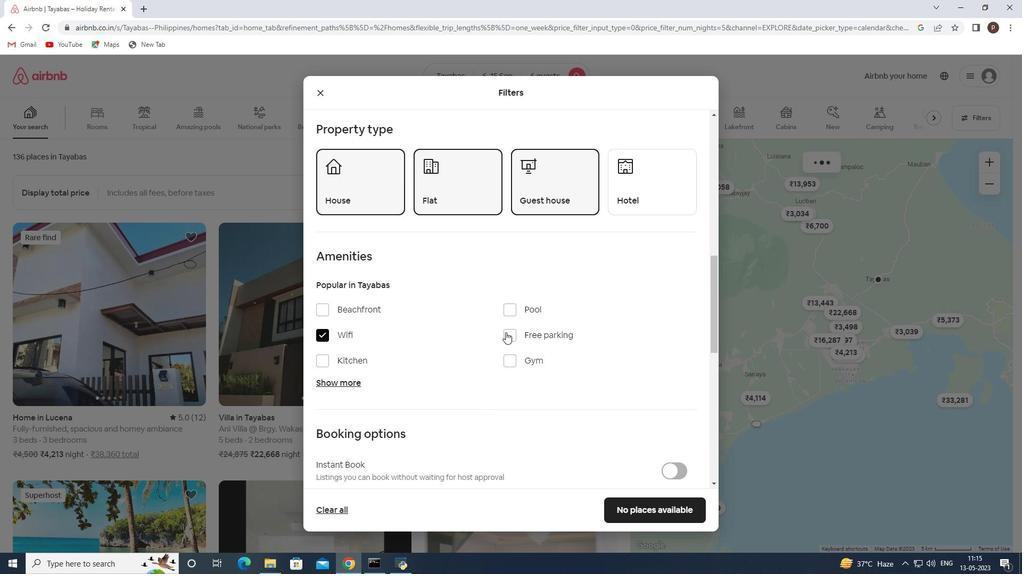 
Action: Mouse moved to (510, 336)
Screenshot: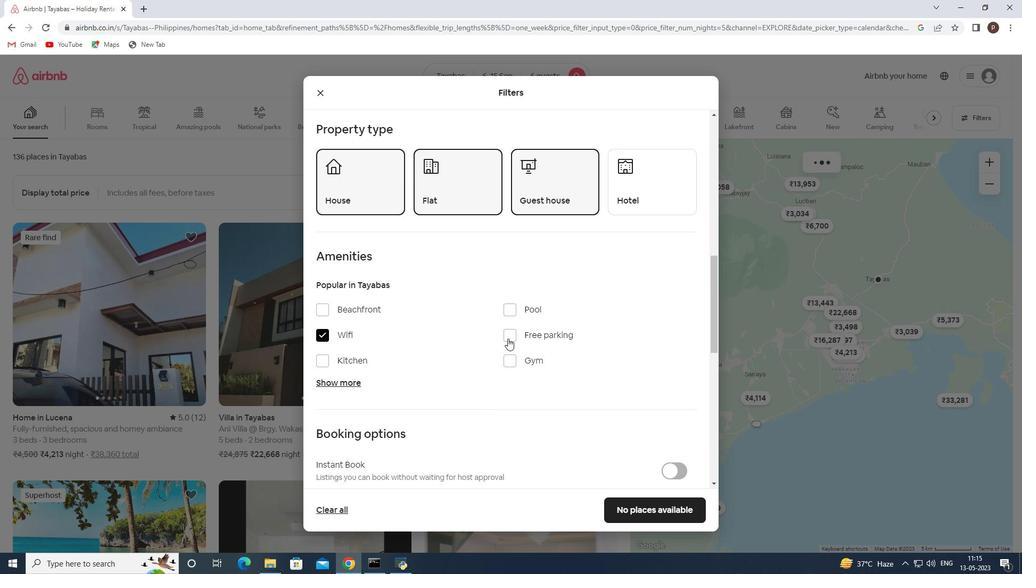 
Action: Mouse pressed left at (510, 336)
Screenshot: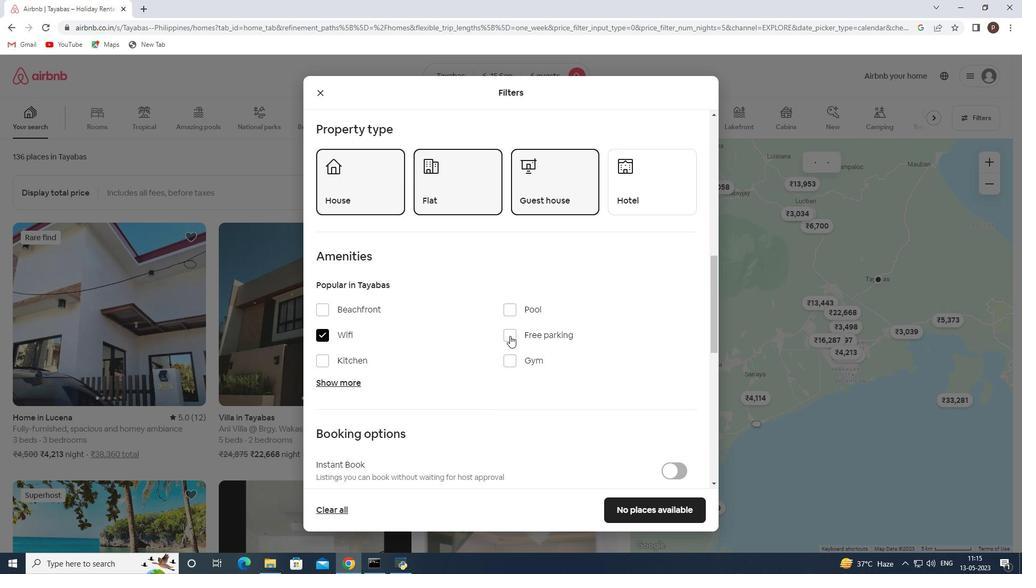 
Action: Mouse moved to (511, 335)
Screenshot: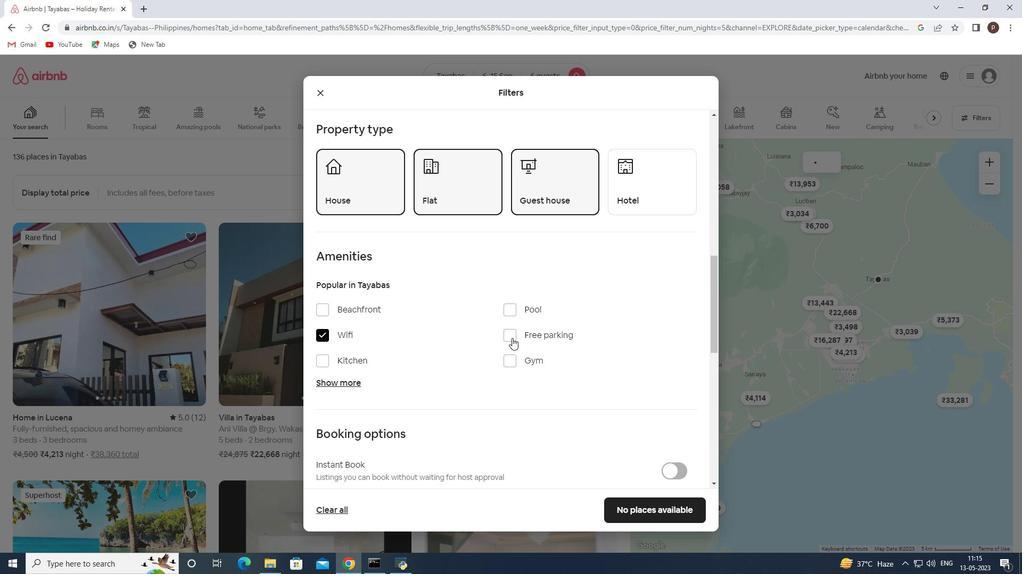 
Action: Mouse pressed left at (511, 335)
Screenshot: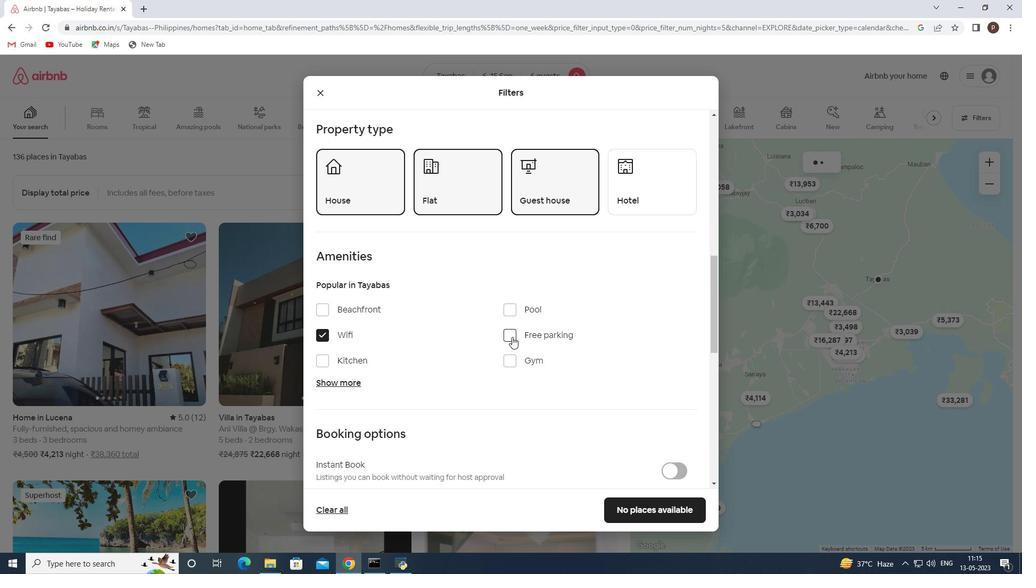 
Action: Mouse moved to (340, 380)
Screenshot: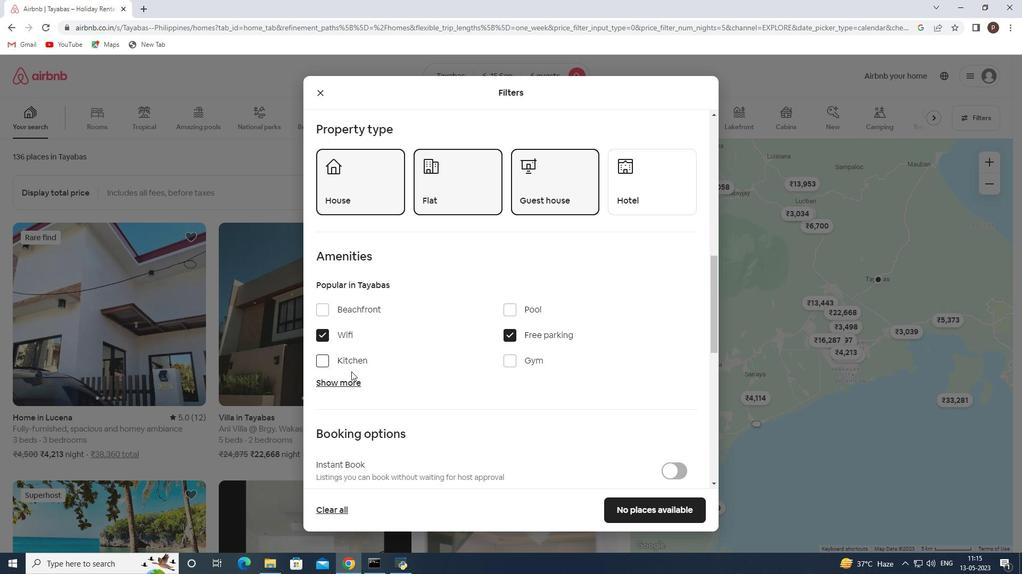 
Action: Mouse pressed left at (340, 380)
Screenshot: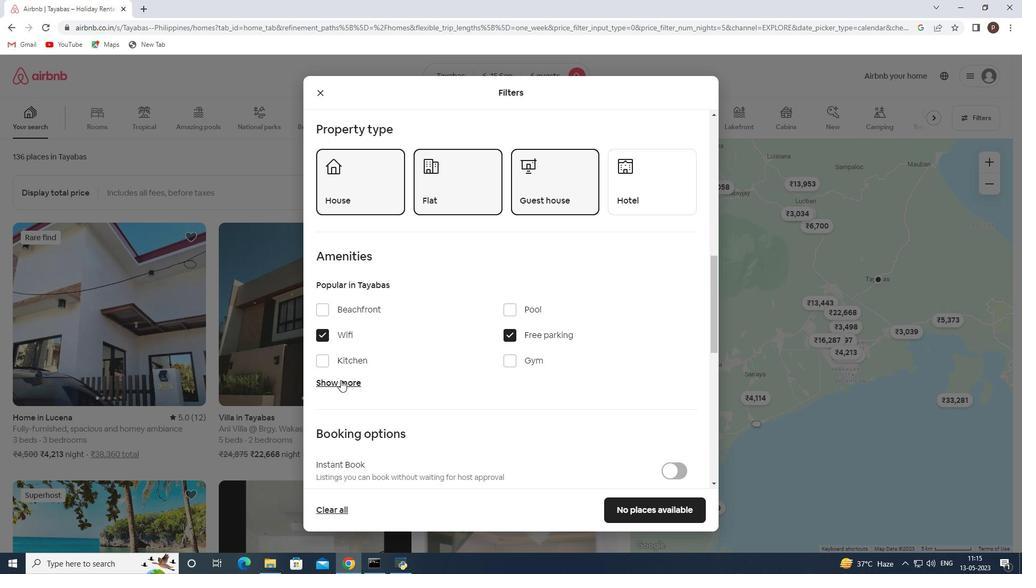
Action: Mouse moved to (506, 362)
Screenshot: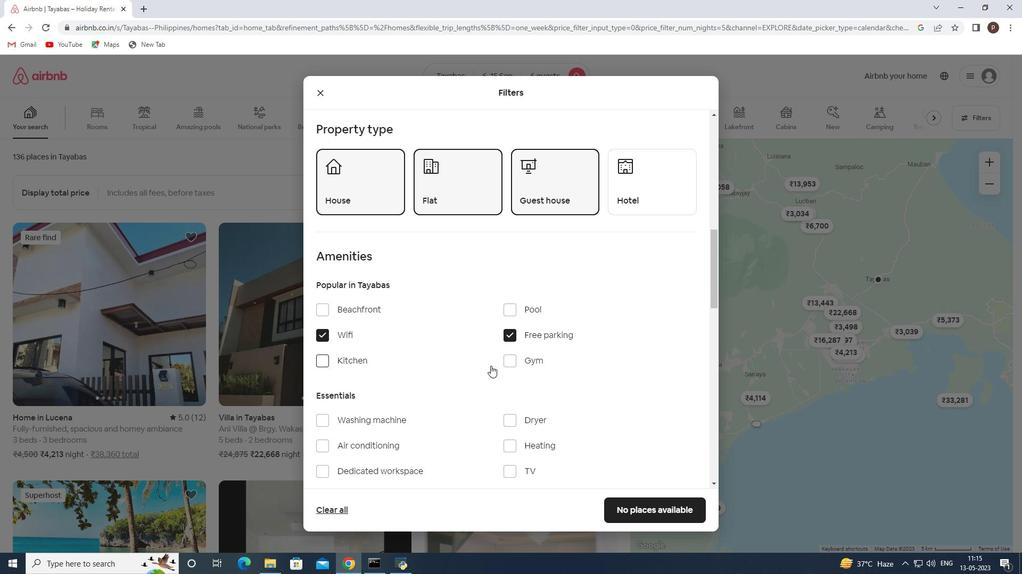 
Action: Mouse pressed left at (506, 362)
Screenshot: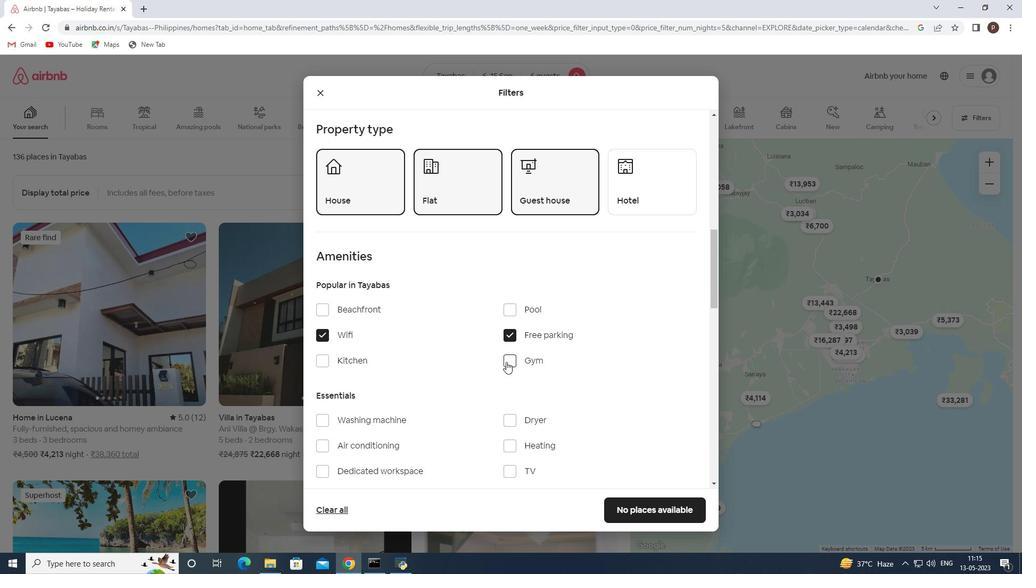 
Action: Mouse moved to (458, 381)
Screenshot: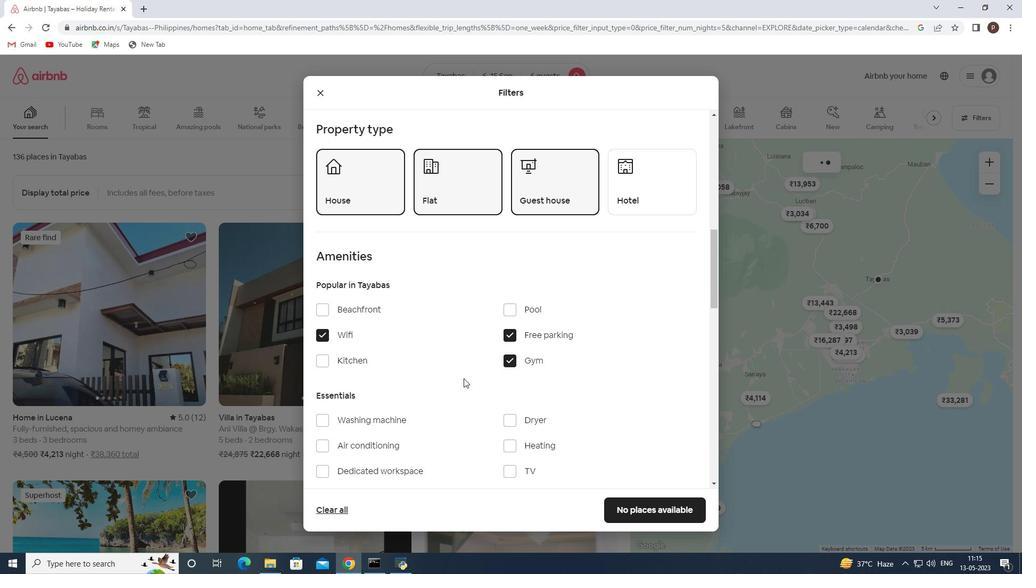 
Action: Mouse scrolled (458, 380) with delta (0, 0)
Screenshot: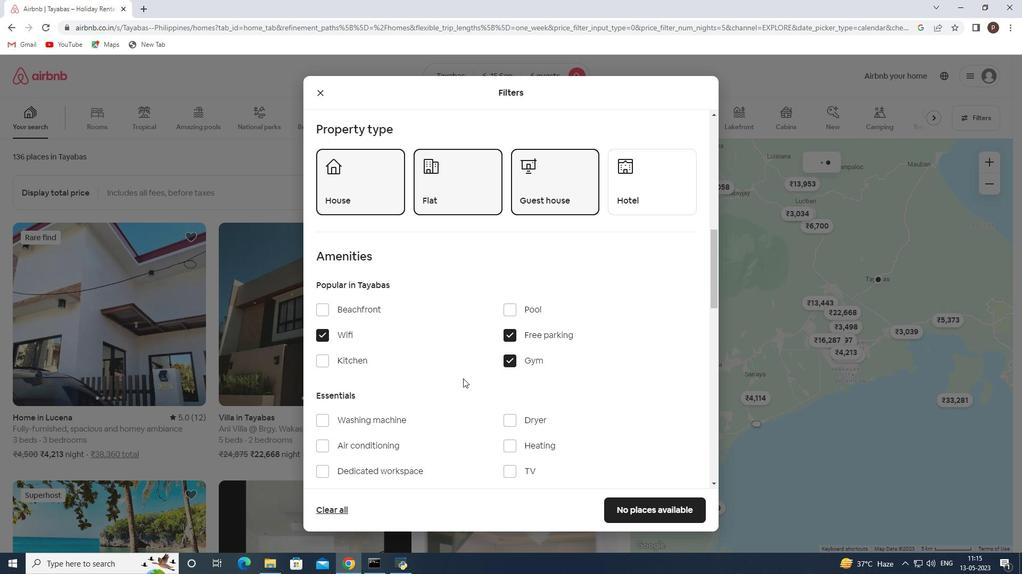 
Action: Mouse moved to (457, 381)
Screenshot: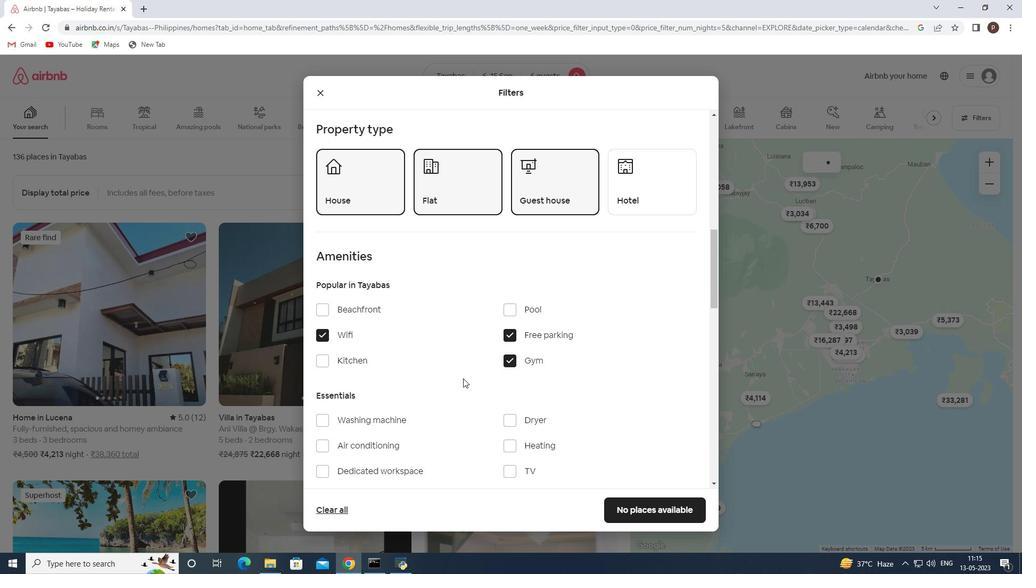 
Action: Mouse scrolled (457, 380) with delta (0, 0)
Screenshot: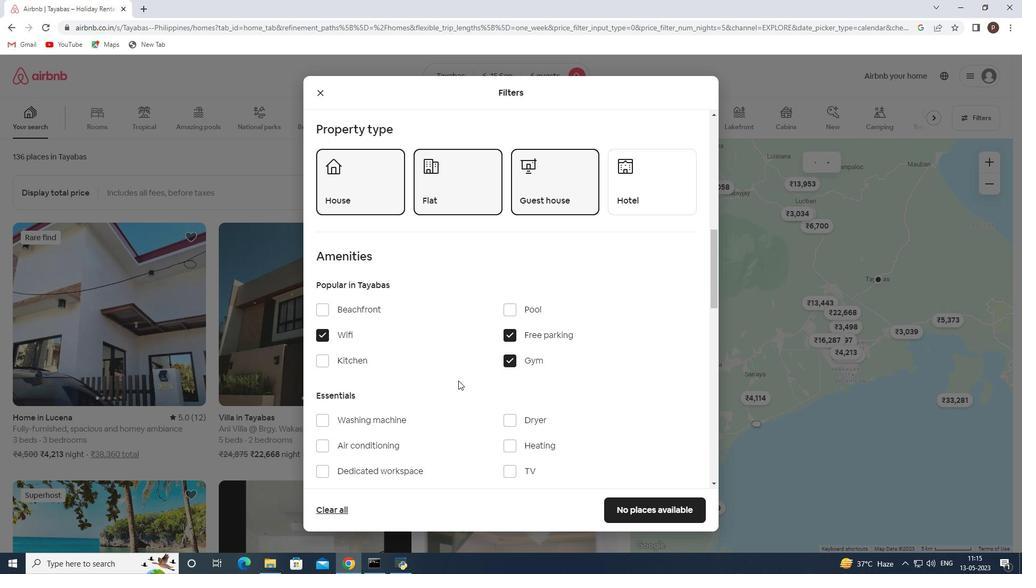 
Action: Mouse moved to (505, 368)
Screenshot: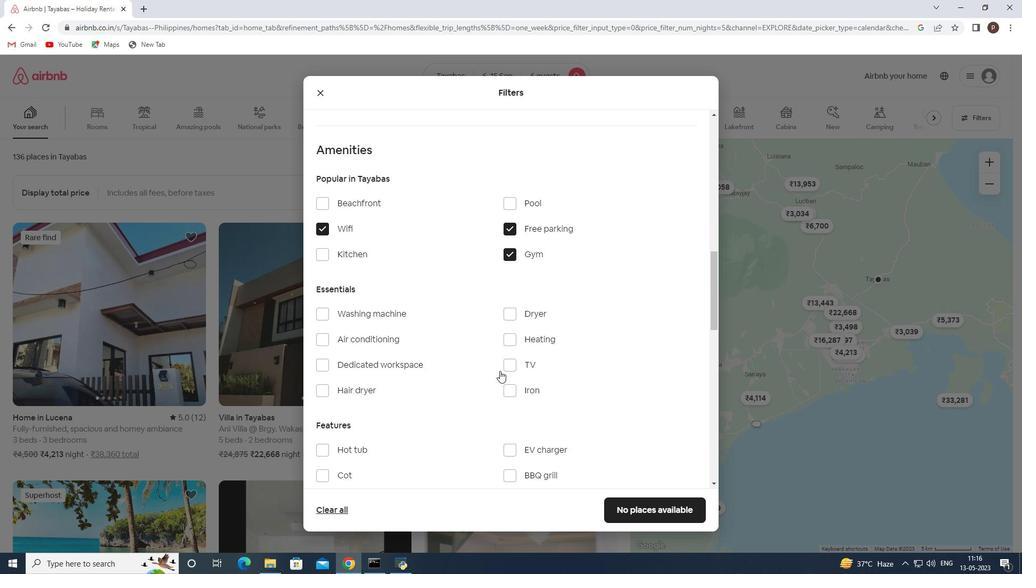 
Action: Mouse pressed left at (505, 368)
Screenshot: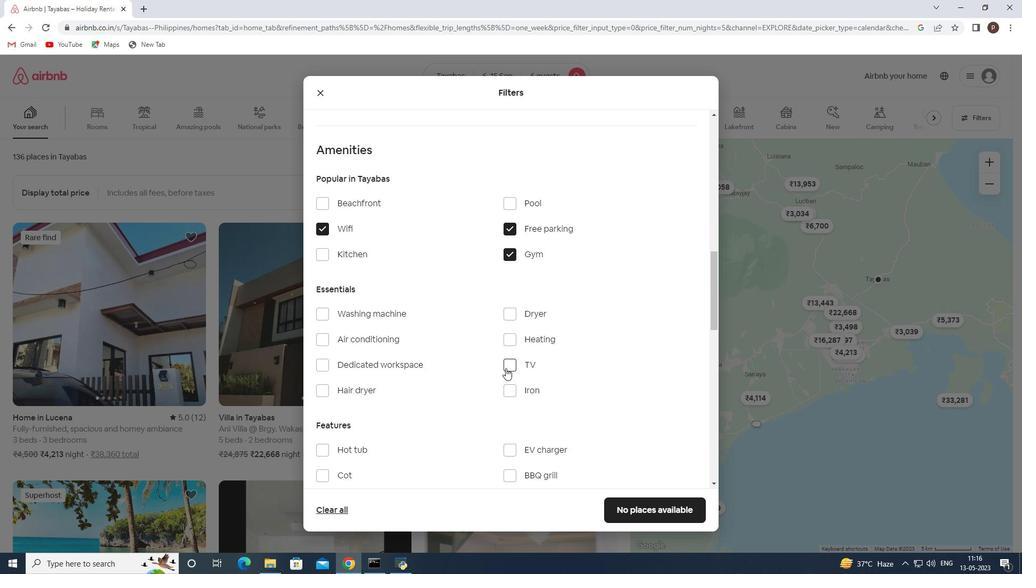
Action: Mouse moved to (422, 389)
Screenshot: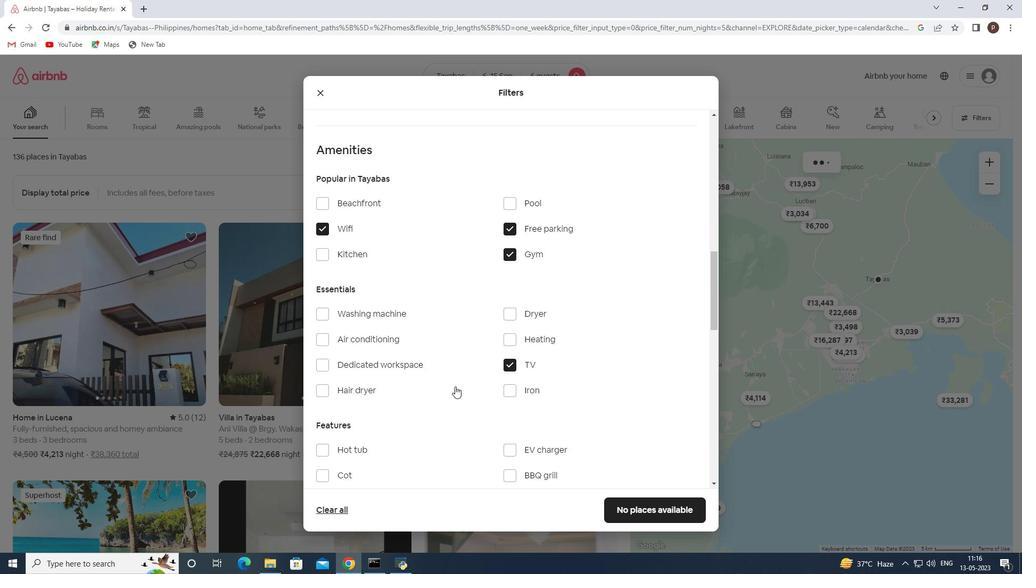 
Action: Mouse scrolled (422, 389) with delta (0, 0)
Screenshot: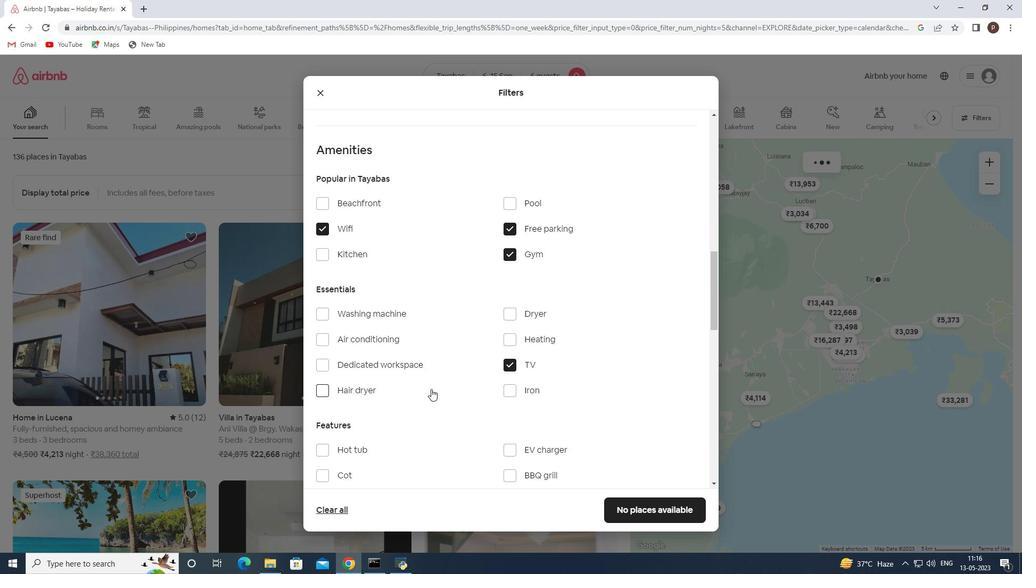 
Action: Mouse scrolled (422, 389) with delta (0, 0)
Screenshot: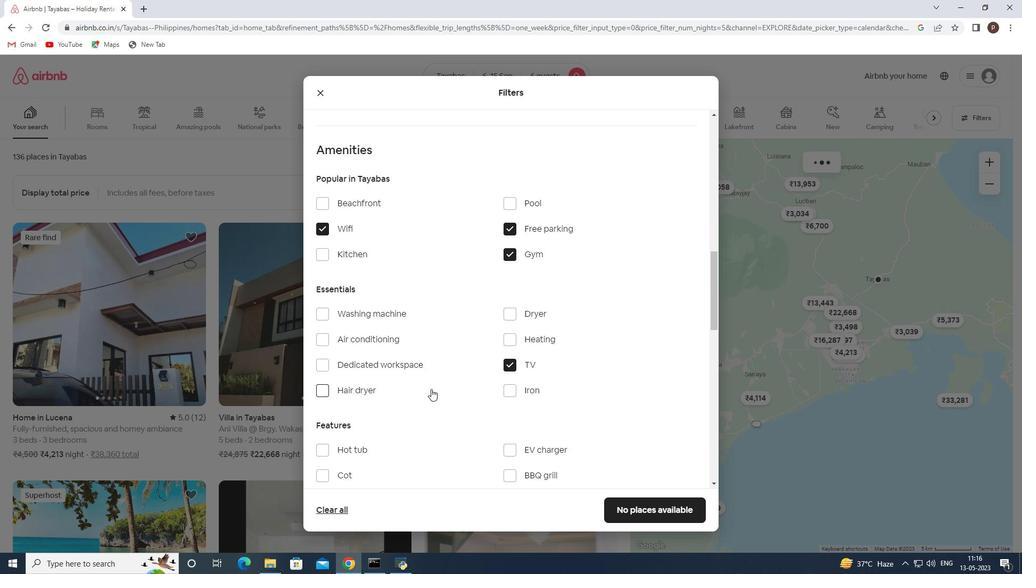 
Action: Mouse scrolled (422, 389) with delta (0, 0)
Screenshot: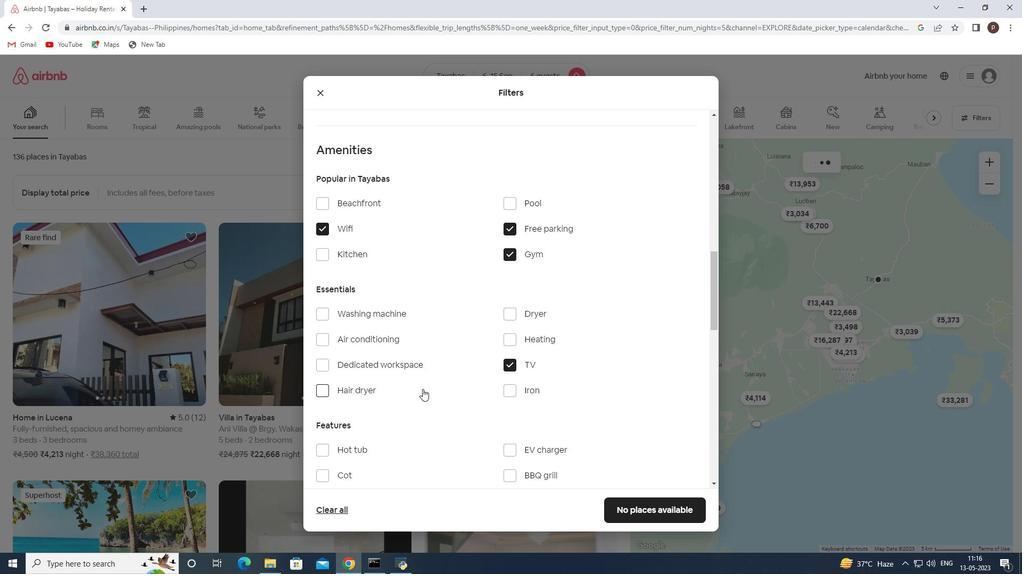 
Action: Mouse moved to (324, 347)
Screenshot: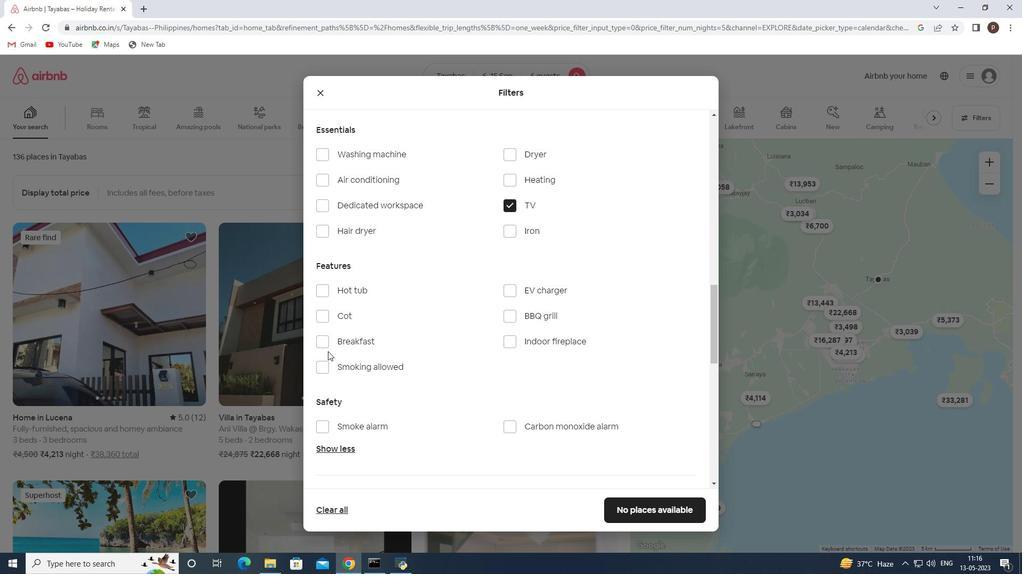 
Action: Mouse pressed left at (324, 347)
Screenshot: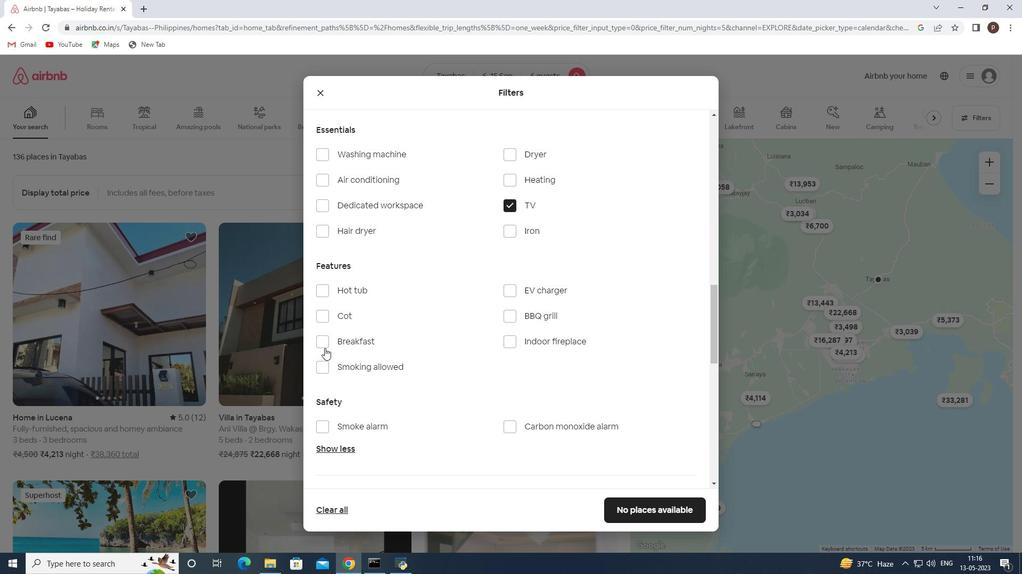 
Action: Mouse moved to (439, 383)
Screenshot: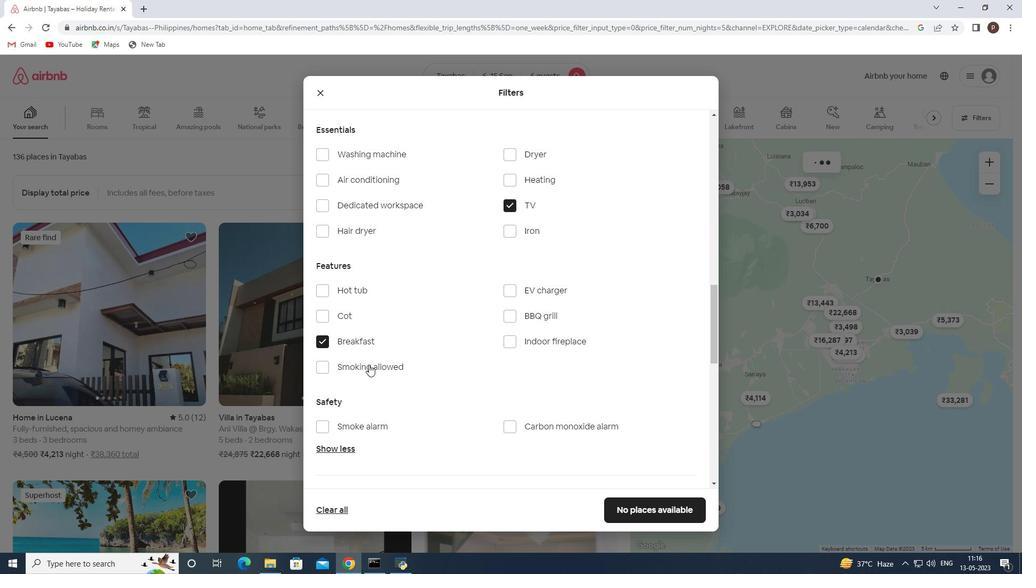 
Action: Mouse scrolled (439, 382) with delta (0, 0)
Screenshot: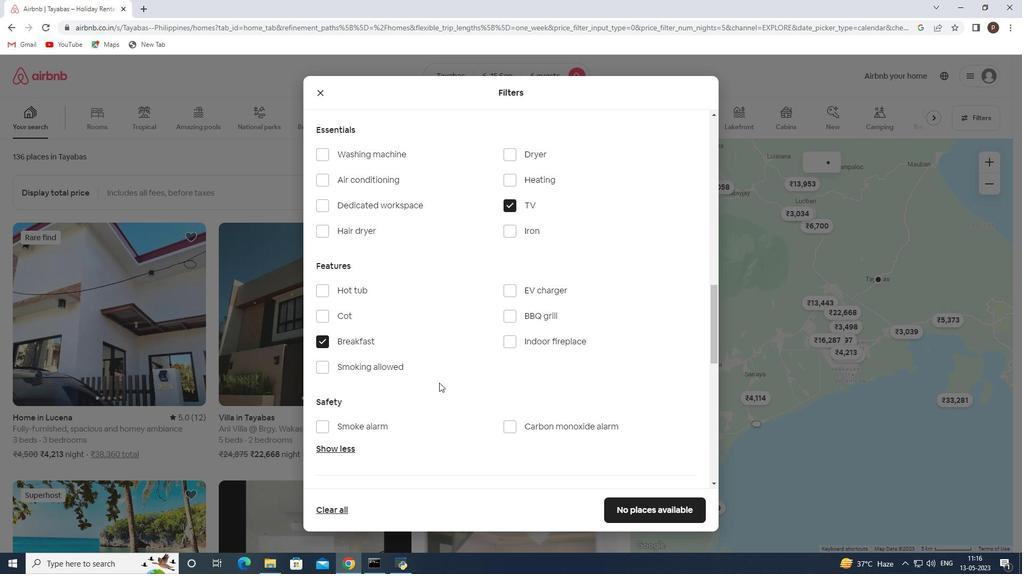 
Action: Mouse scrolled (439, 382) with delta (0, 0)
Screenshot: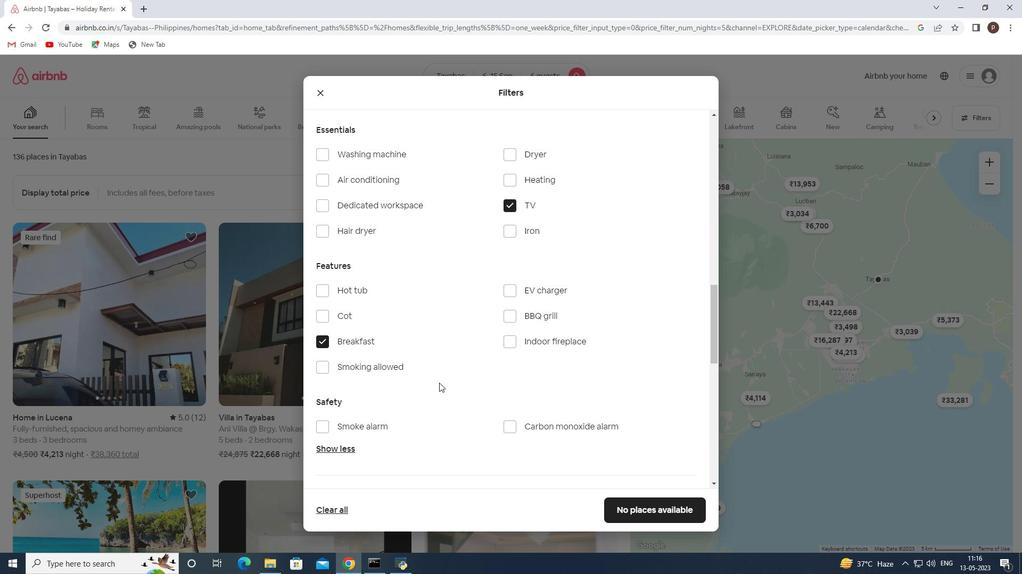 
Action: Mouse scrolled (439, 382) with delta (0, 0)
Screenshot: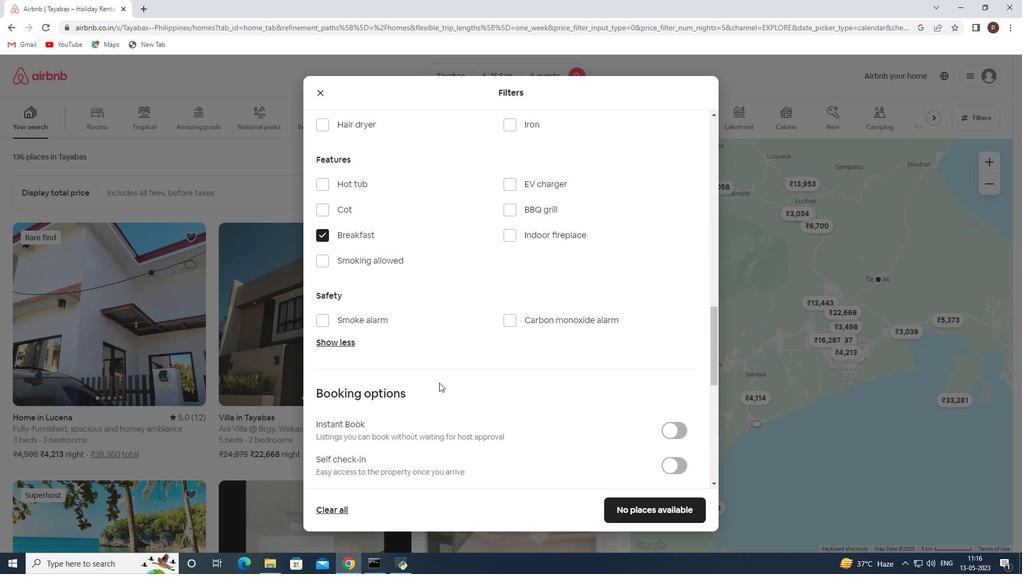 
Action: Mouse scrolled (439, 382) with delta (0, 0)
Screenshot: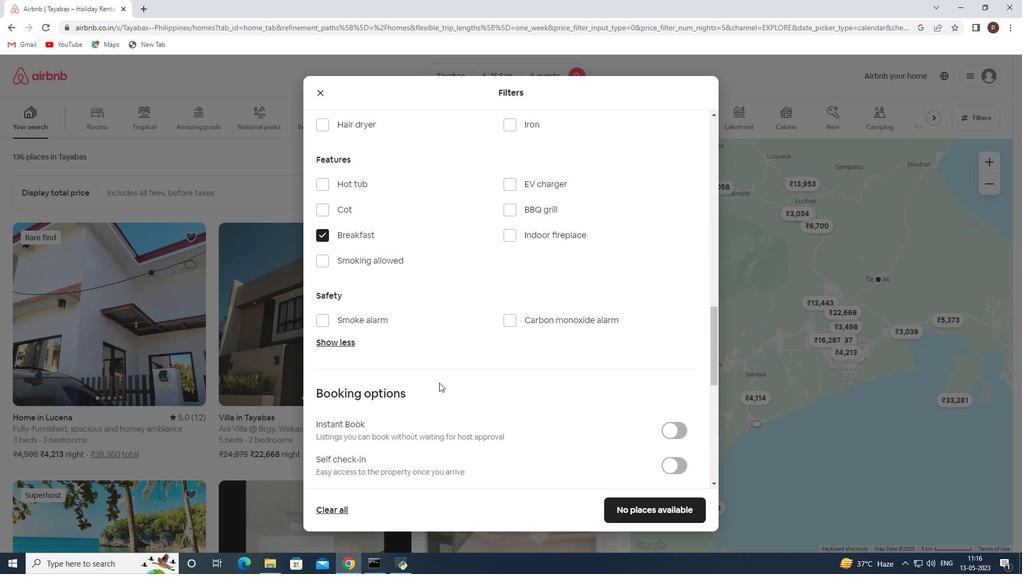 
Action: Mouse moved to (672, 357)
Screenshot: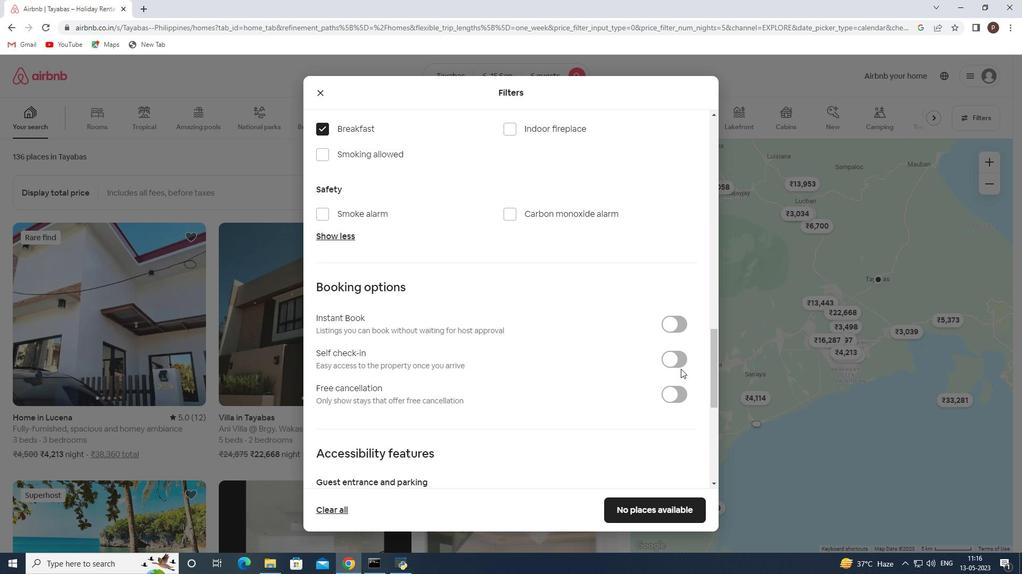 
Action: Mouse pressed left at (672, 357)
Screenshot: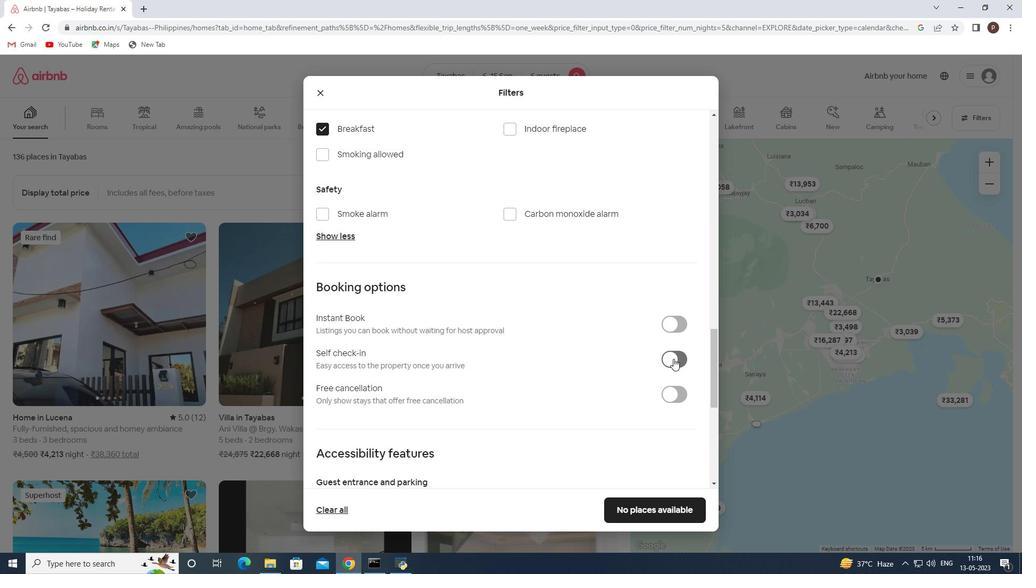 
Action: Mouse moved to (449, 396)
Screenshot: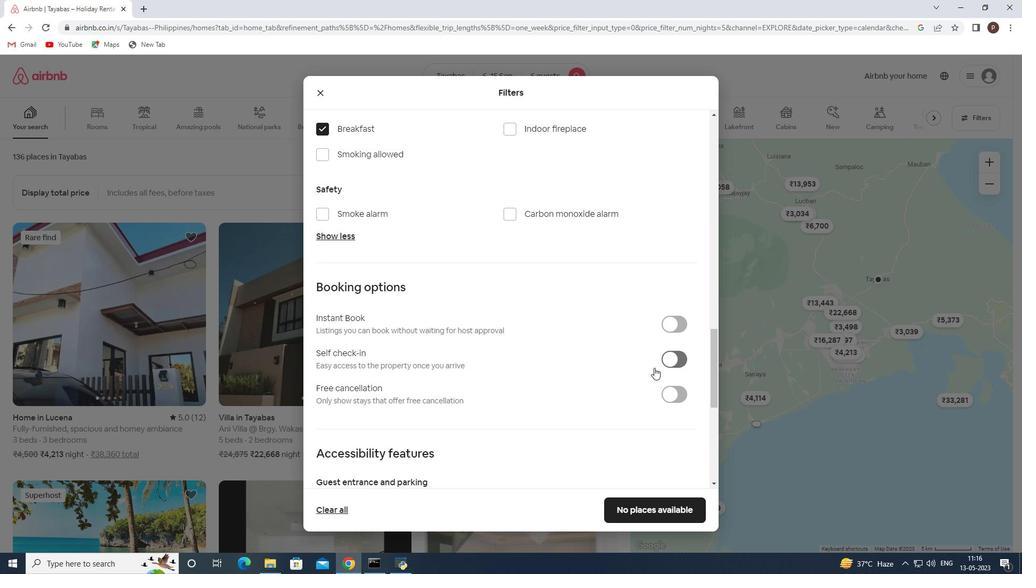 
Action: Mouse scrolled (449, 396) with delta (0, 0)
Screenshot: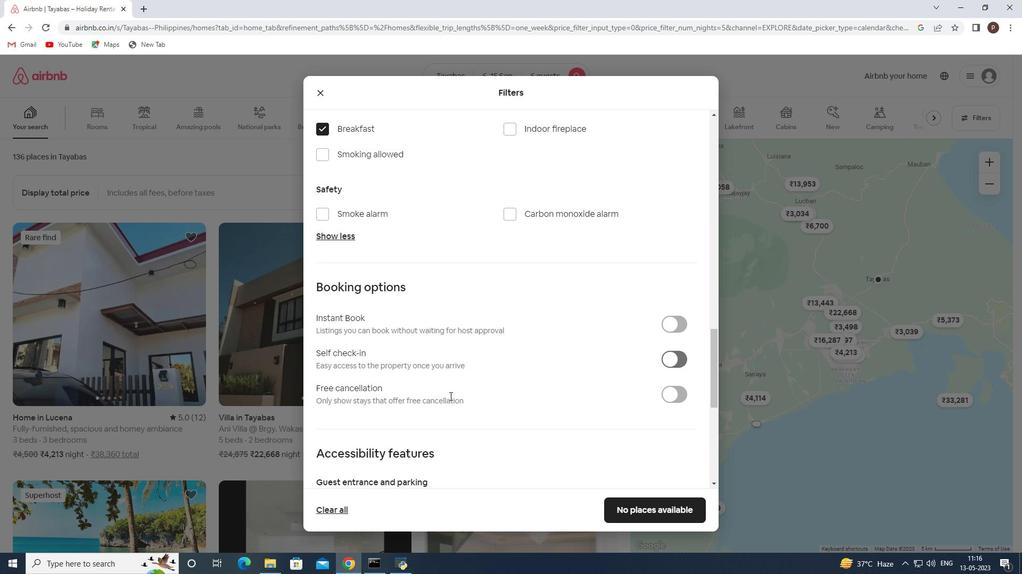 
Action: Mouse scrolled (449, 396) with delta (0, 0)
Screenshot: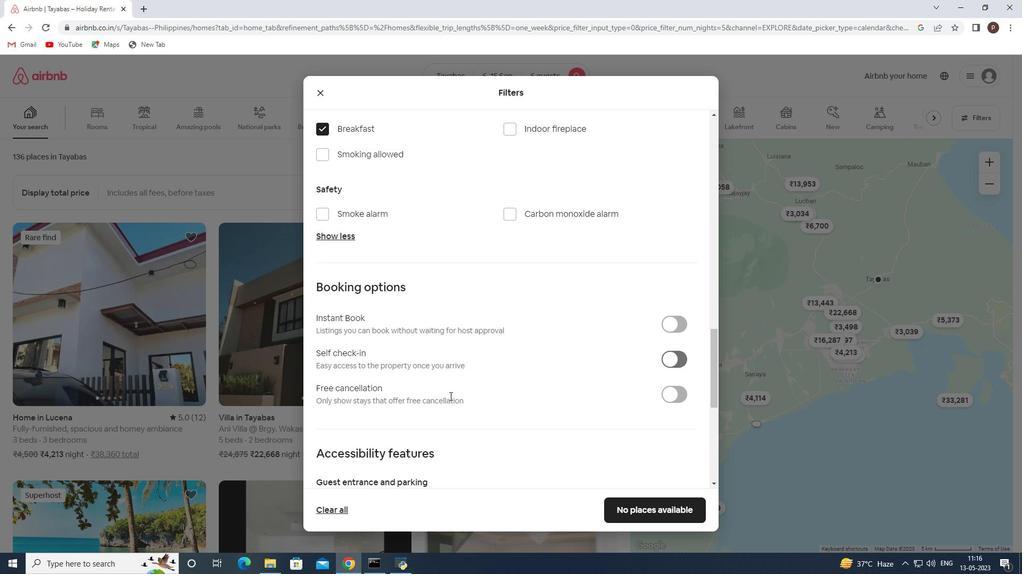 
Action: Mouse scrolled (449, 396) with delta (0, 0)
Screenshot: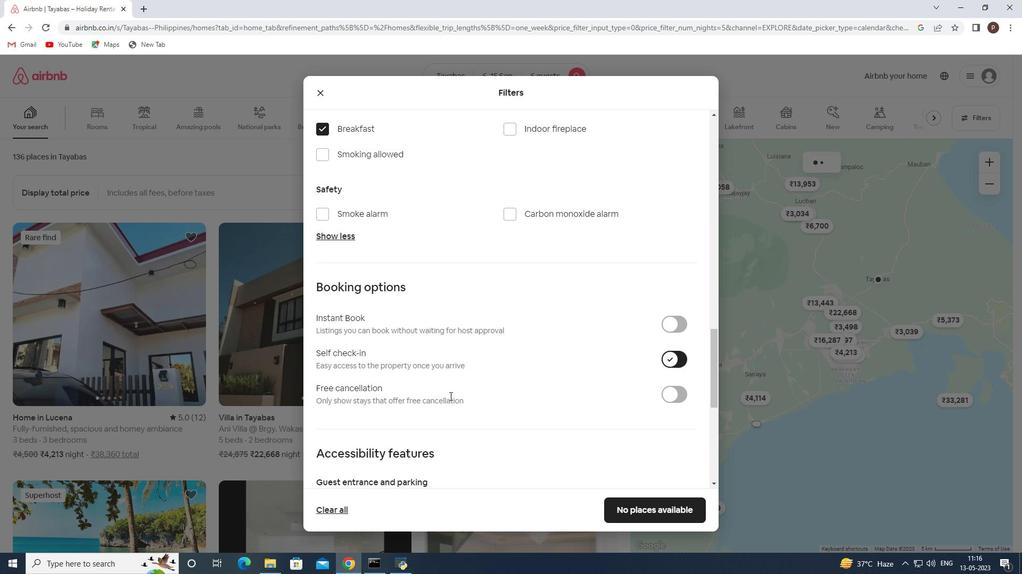 
Action: Mouse scrolled (449, 396) with delta (0, 0)
Screenshot: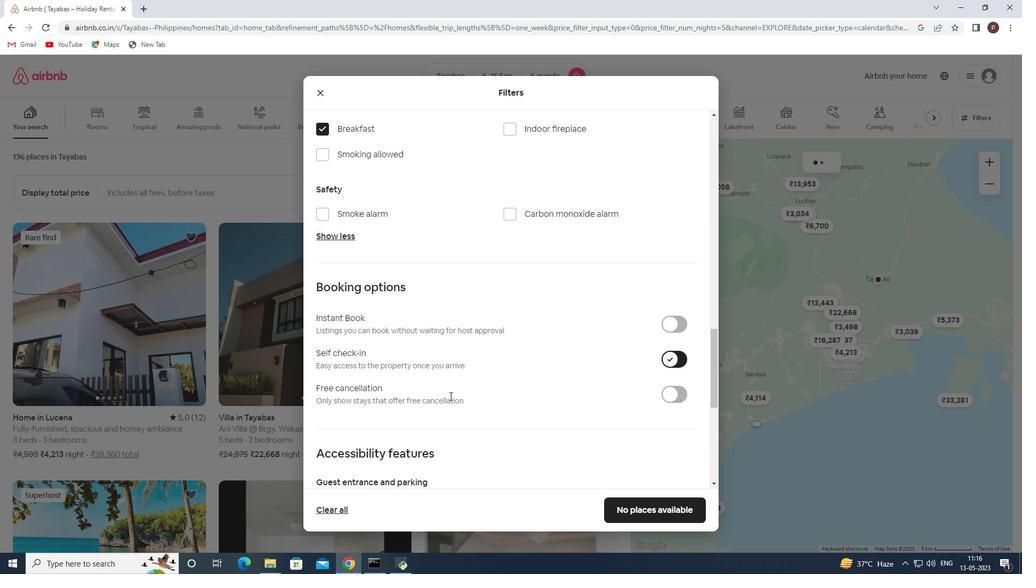 
Action: Mouse moved to (464, 412)
Screenshot: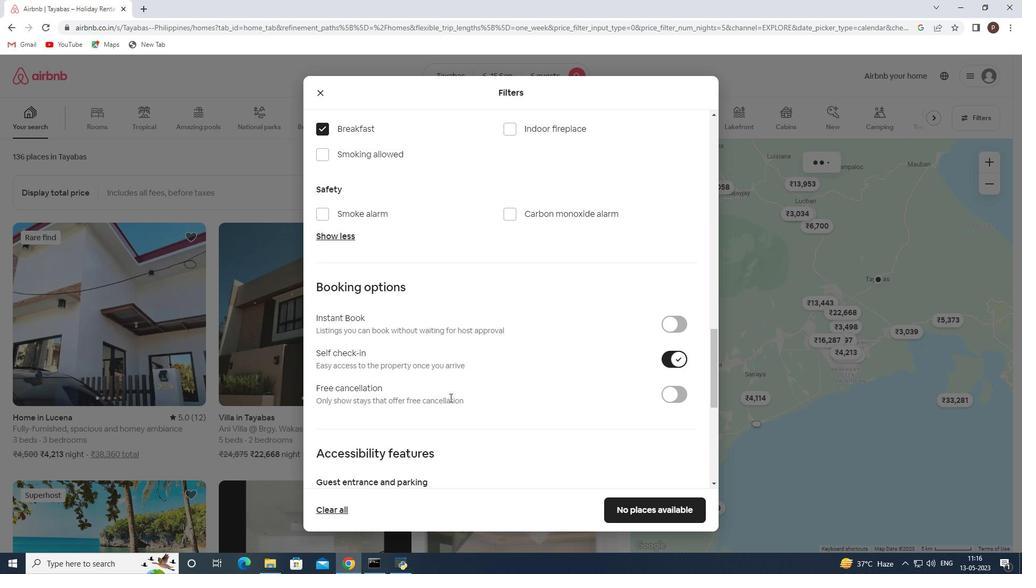 
Action: Mouse scrolled (464, 411) with delta (0, 0)
Screenshot: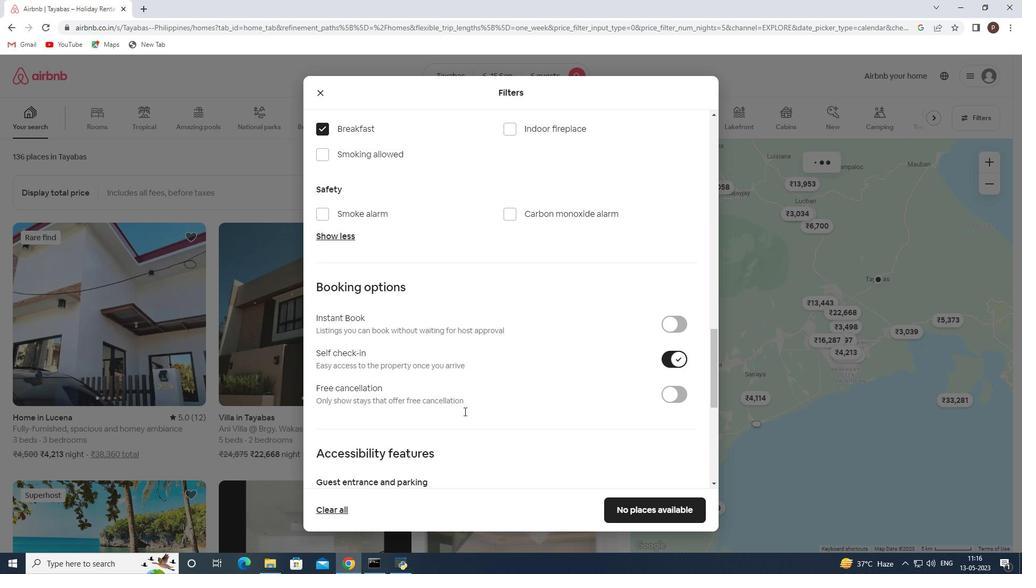 
Action: Mouse scrolled (464, 411) with delta (0, 0)
Screenshot: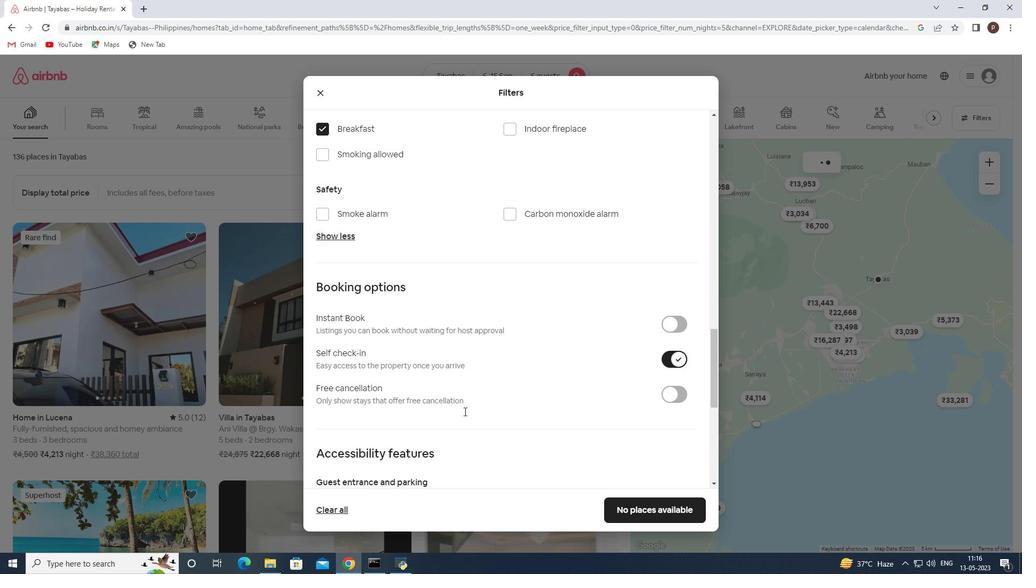 
Action: Mouse moved to (464, 412)
Screenshot: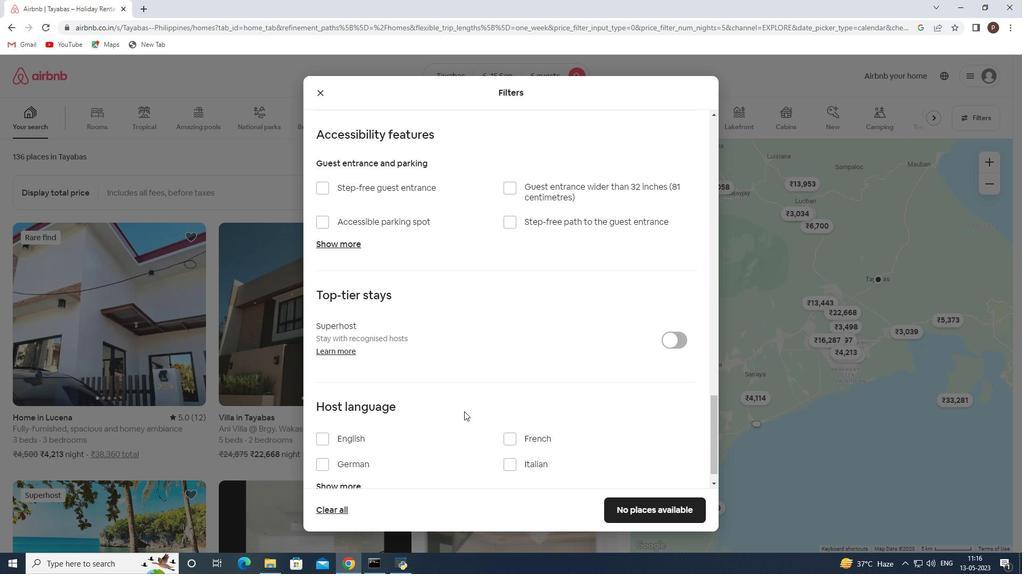 
Action: Mouse scrolled (464, 412) with delta (0, 0)
Screenshot: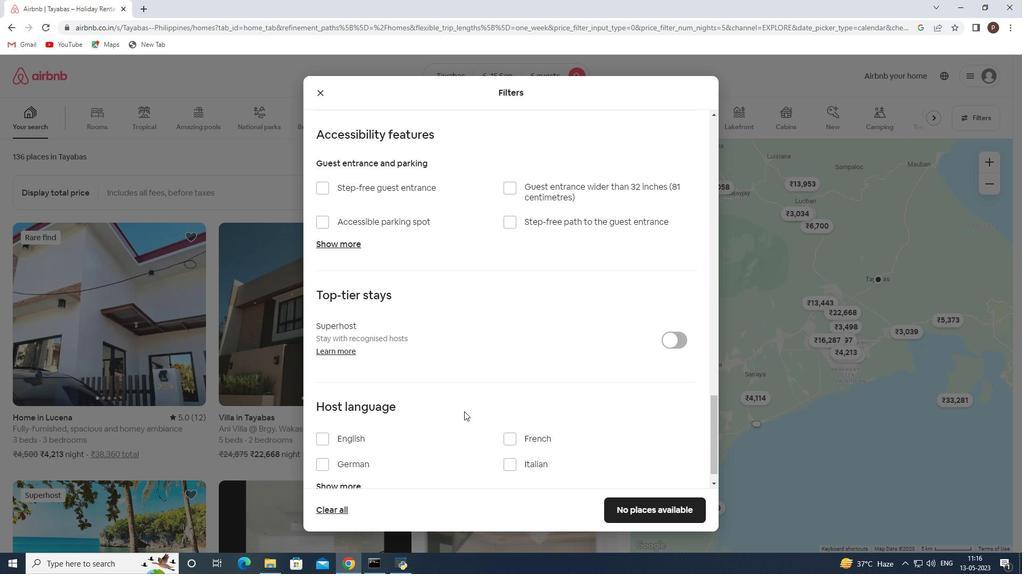 
Action: Mouse moved to (464, 417)
Screenshot: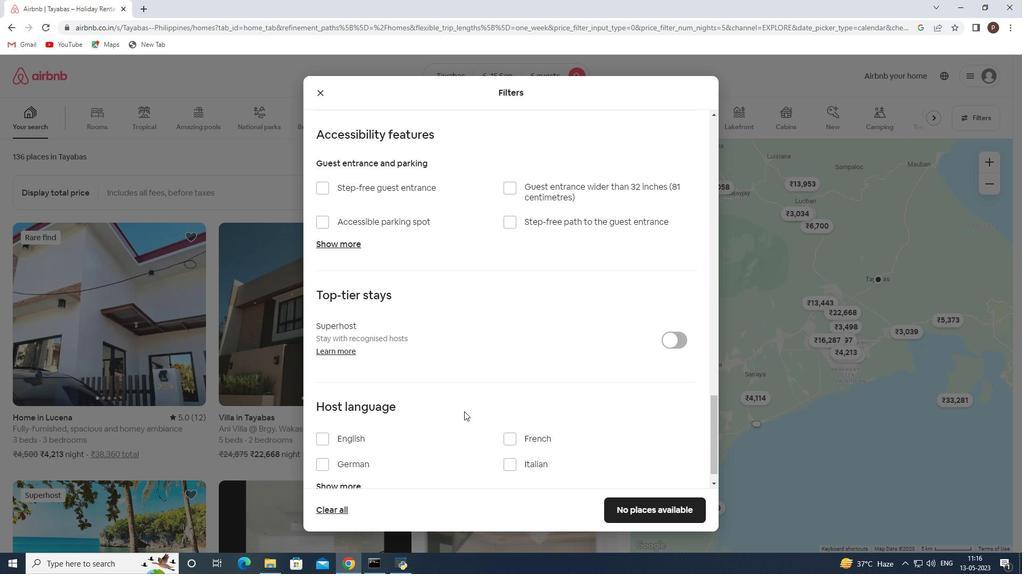 
Action: Mouse scrolled (464, 417) with delta (0, 0)
Screenshot: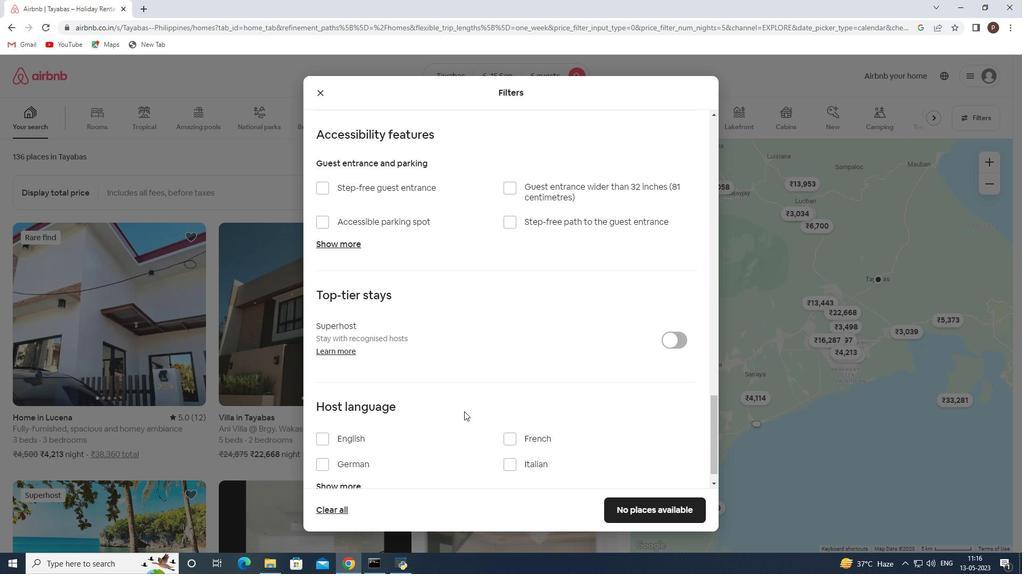 
Action: Mouse moved to (324, 417)
Screenshot: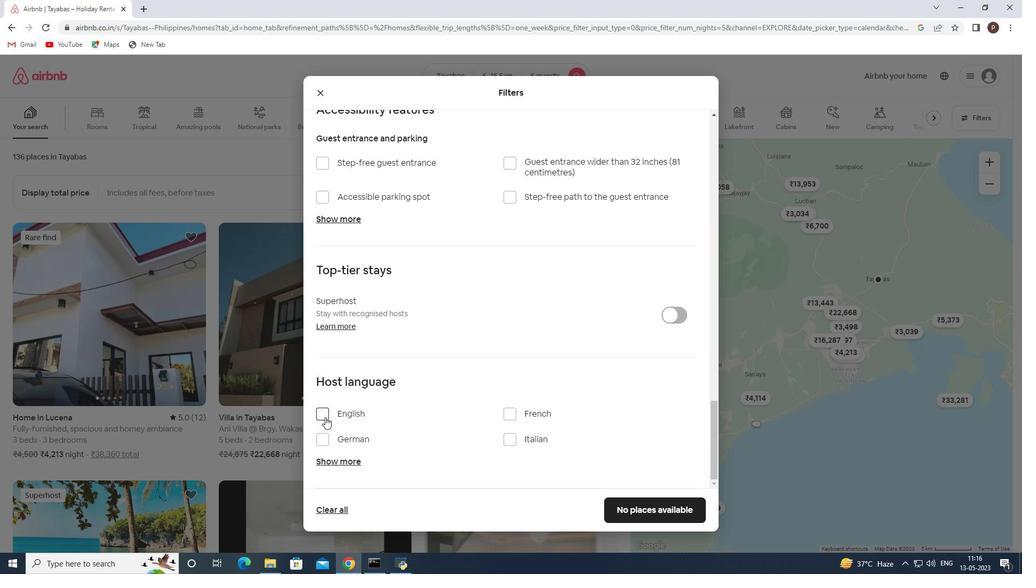 
Action: Mouse pressed left at (324, 417)
Screenshot: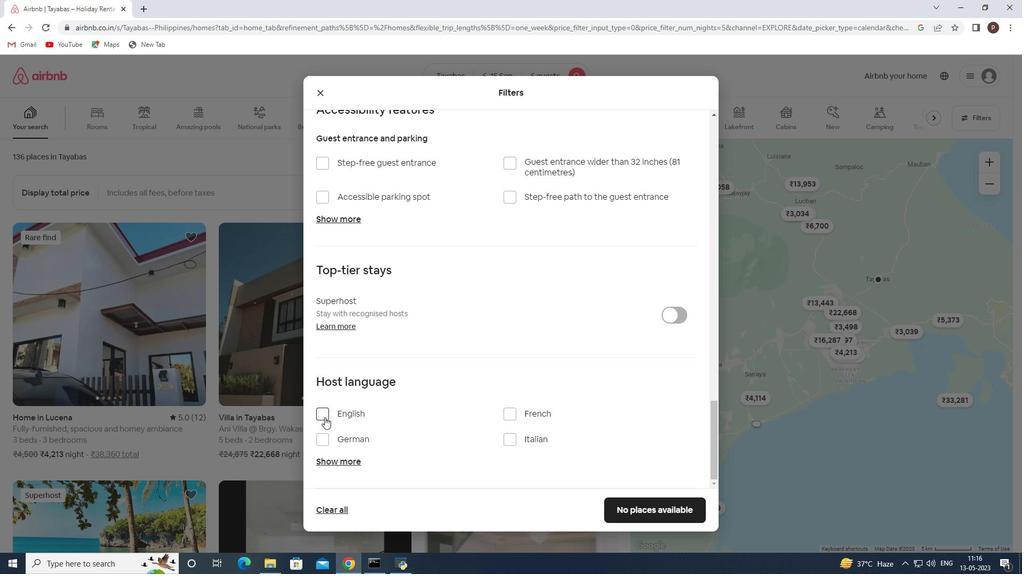 
Action: Mouse moved to (676, 505)
Screenshot: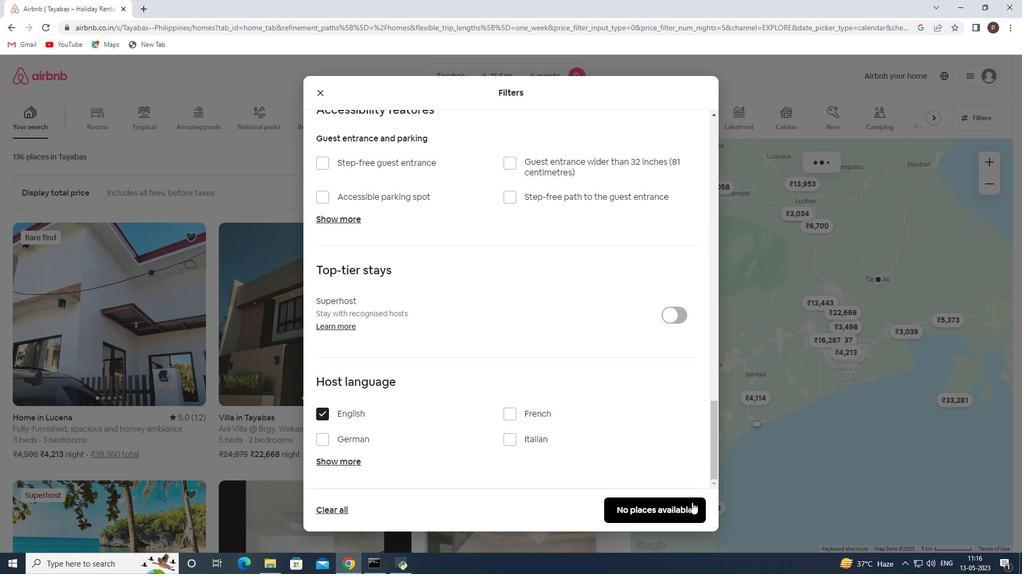 
Action: Mouse pressed left at (676, 505)
Screenshot: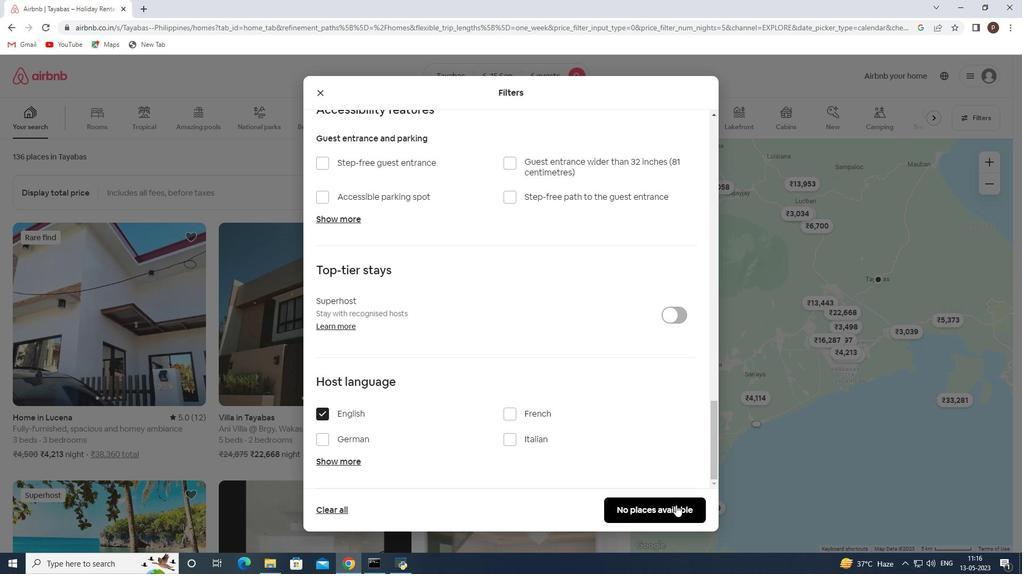 
